 Task: Look for space in Tanakpur, India from 7th July, 2023 to 15th July, 2023 for 6 adults in price range Rs.15000 to Rs.20000. Place can be entire place with 3 bedrooms having 3 beds and 3 bathrooms. Property type can be house, flat, guest house. Booking option can be shelf check-in. Required host language is English.
Action: Mouse moved to (501, 81)
Screenshot: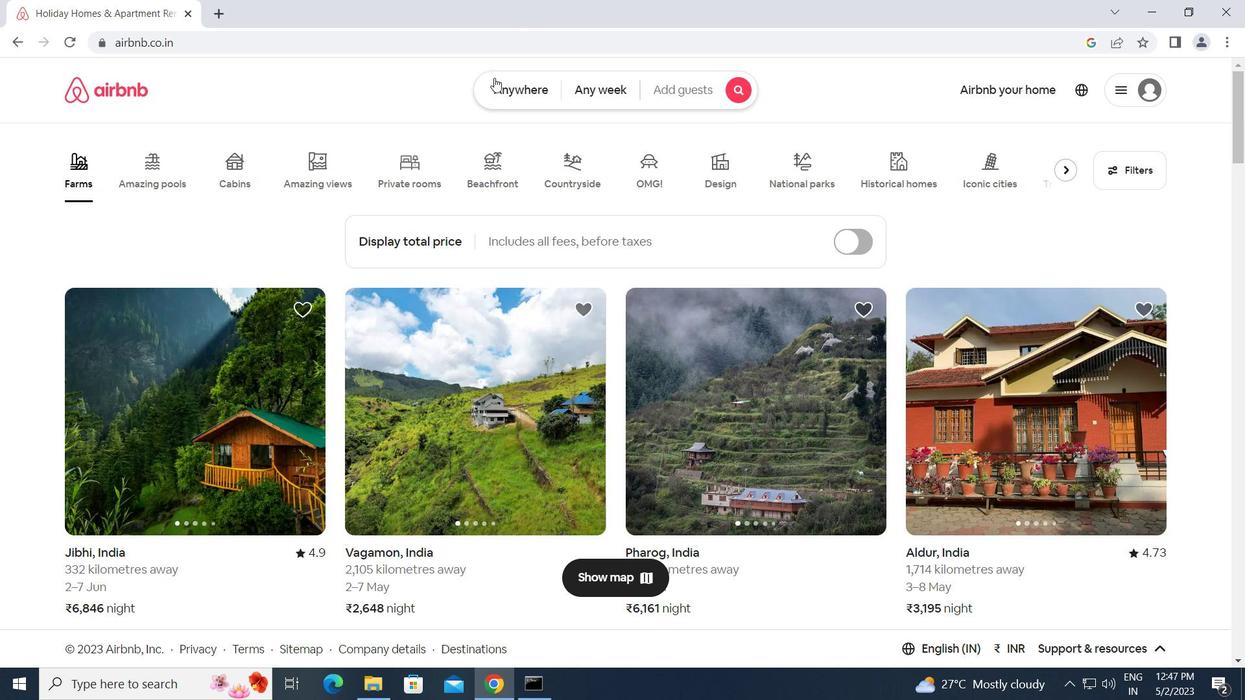 
Action: Mouse pressed left at (501, 81)
Screenshot: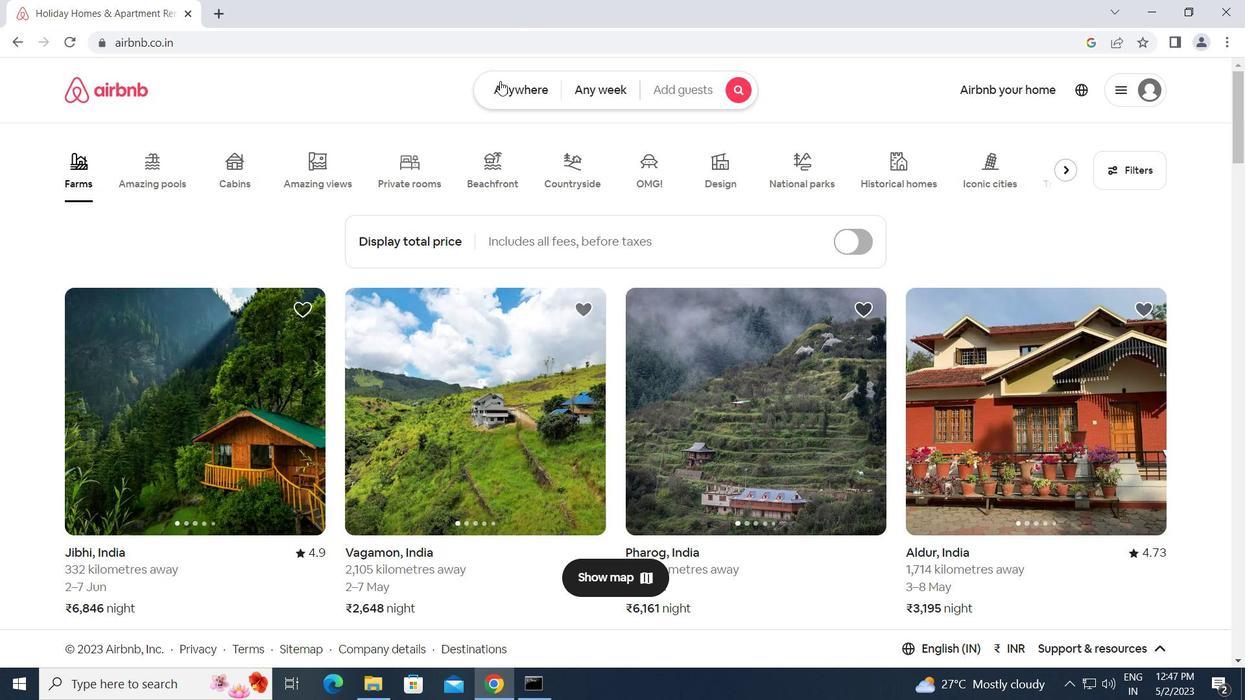 
Action: Mouse moved to (393, 150)
Screenshot: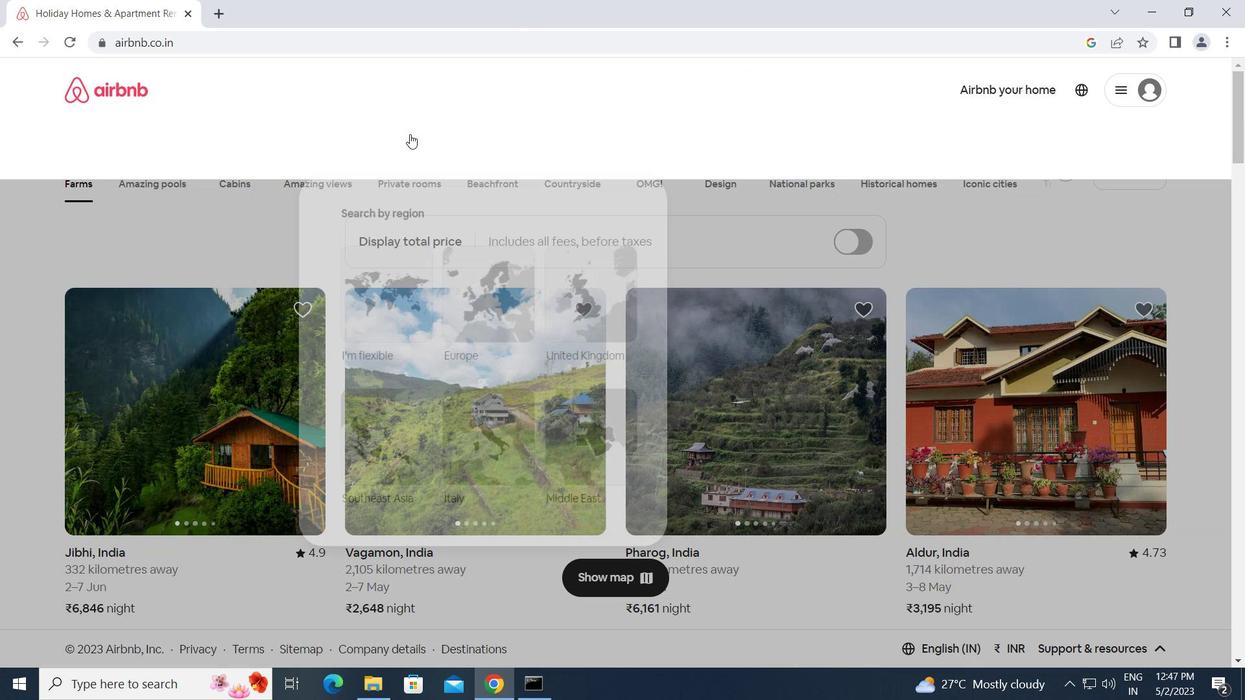 
Action: Mouse pressed left at (393, 150)
Screenshot: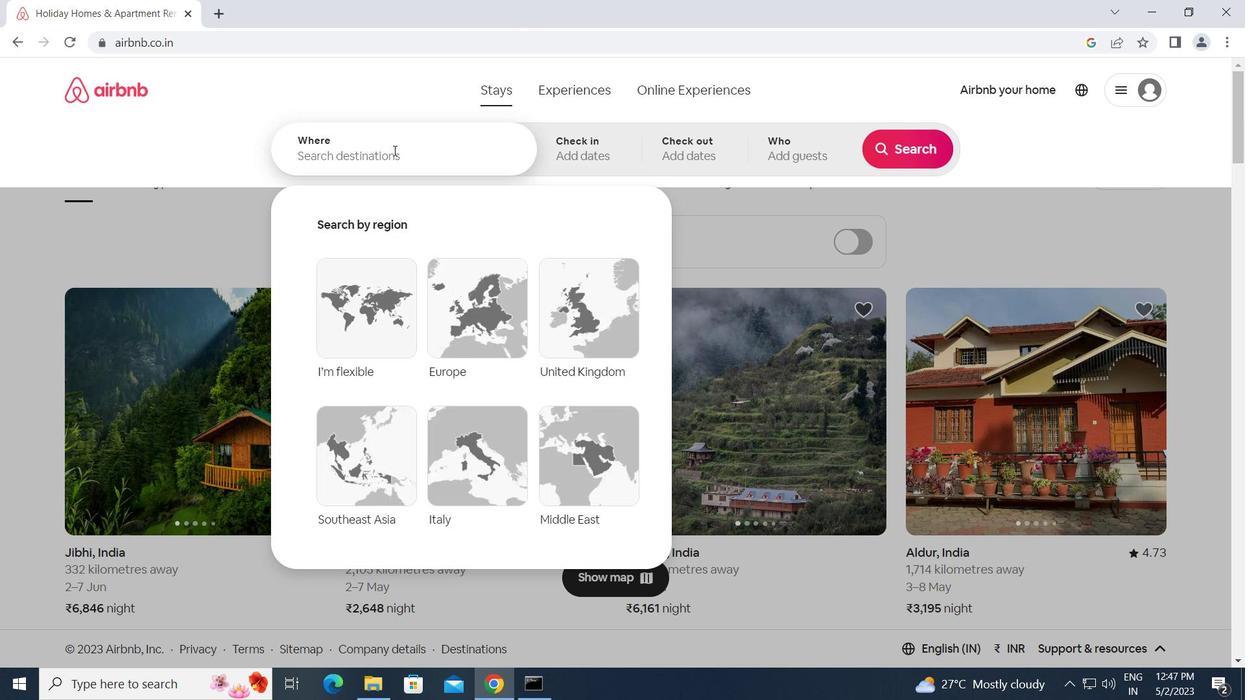 
Action: Key pressed t<Key.caps_lock>anakpur,<Key.space><Key.caps_lock>i<Key.caps_lock>ndia<Key.enter>
Screenshot: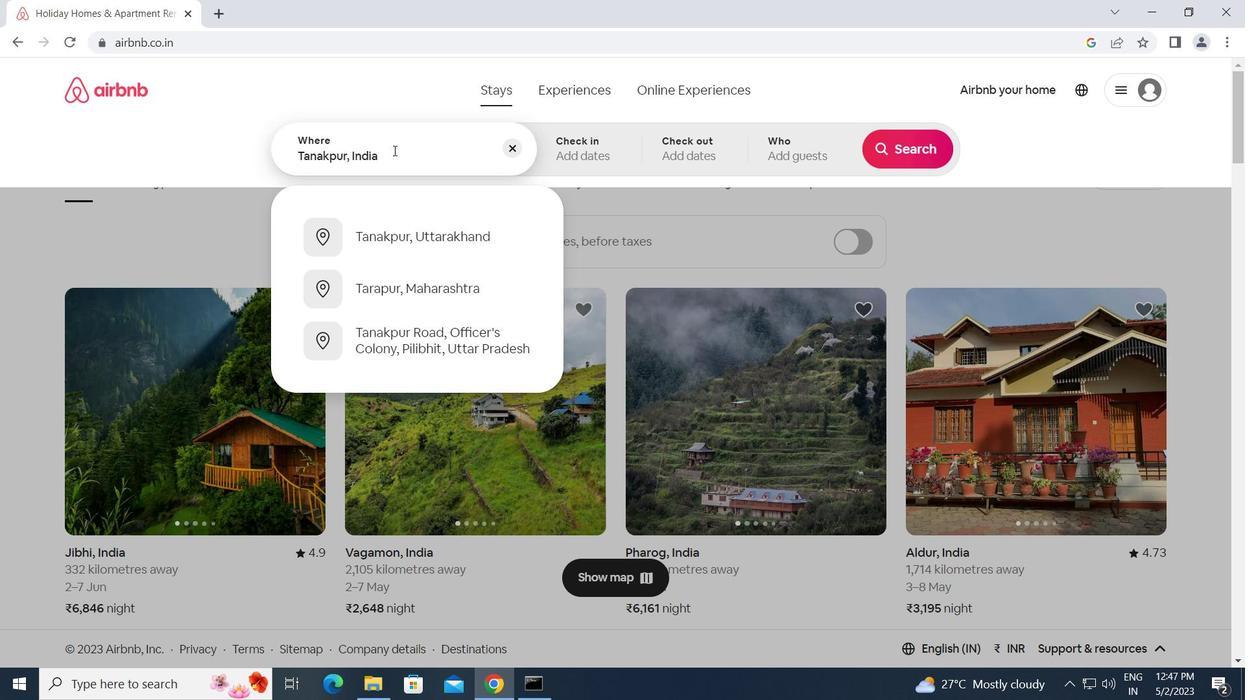 
Action: Mouse moved to (904, 276)
Screenshot: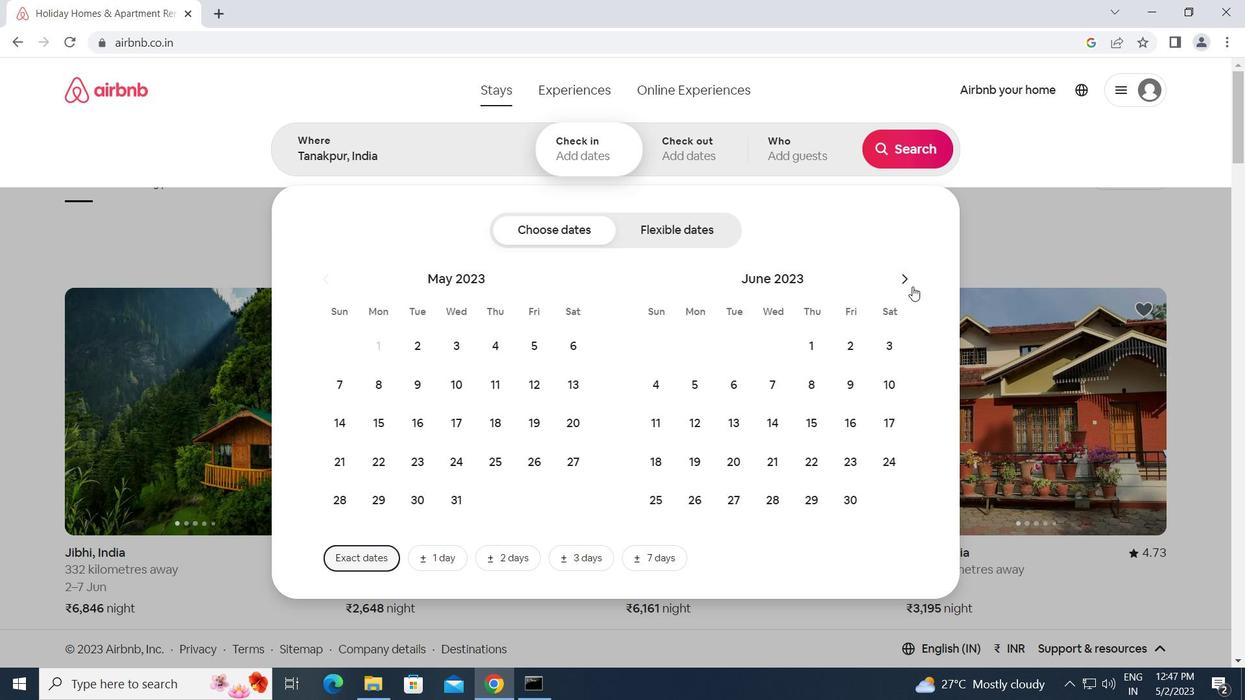 
Action: Mouse pressed left at (904, 276)
Screenshot: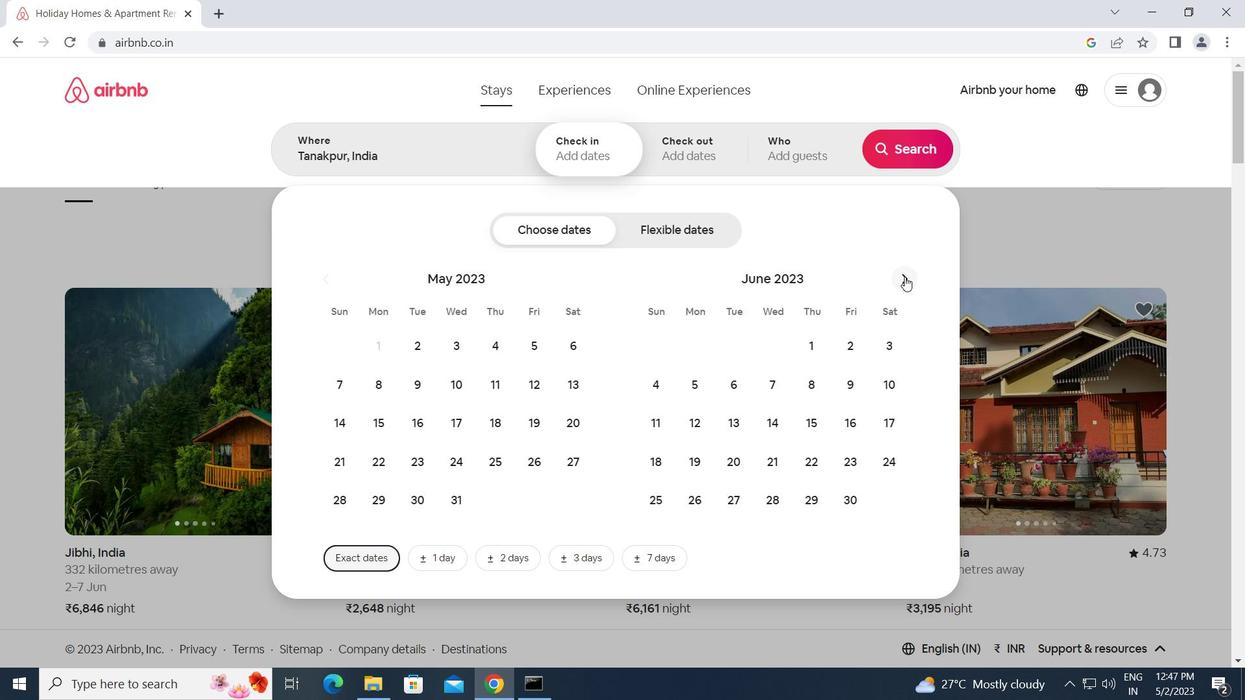 
Action: Mouse moved to (843, 390)
Screenshot: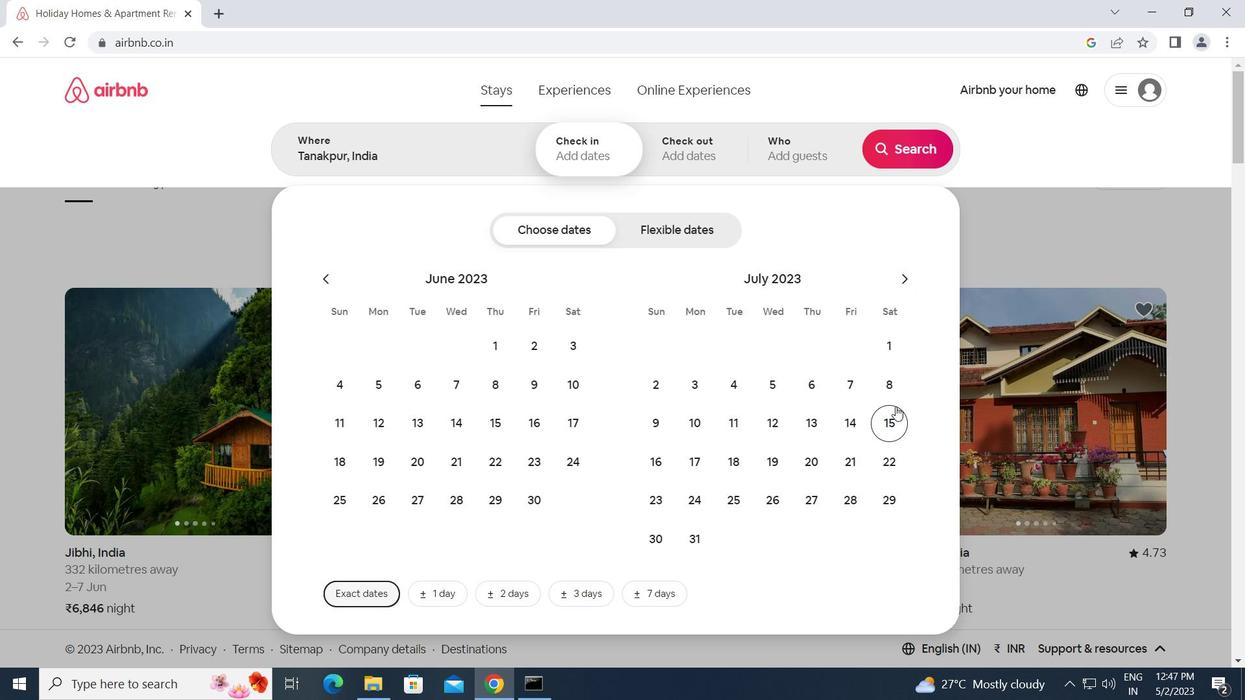 
Action: Mouse pressed left at (843, 390)
Screenshot: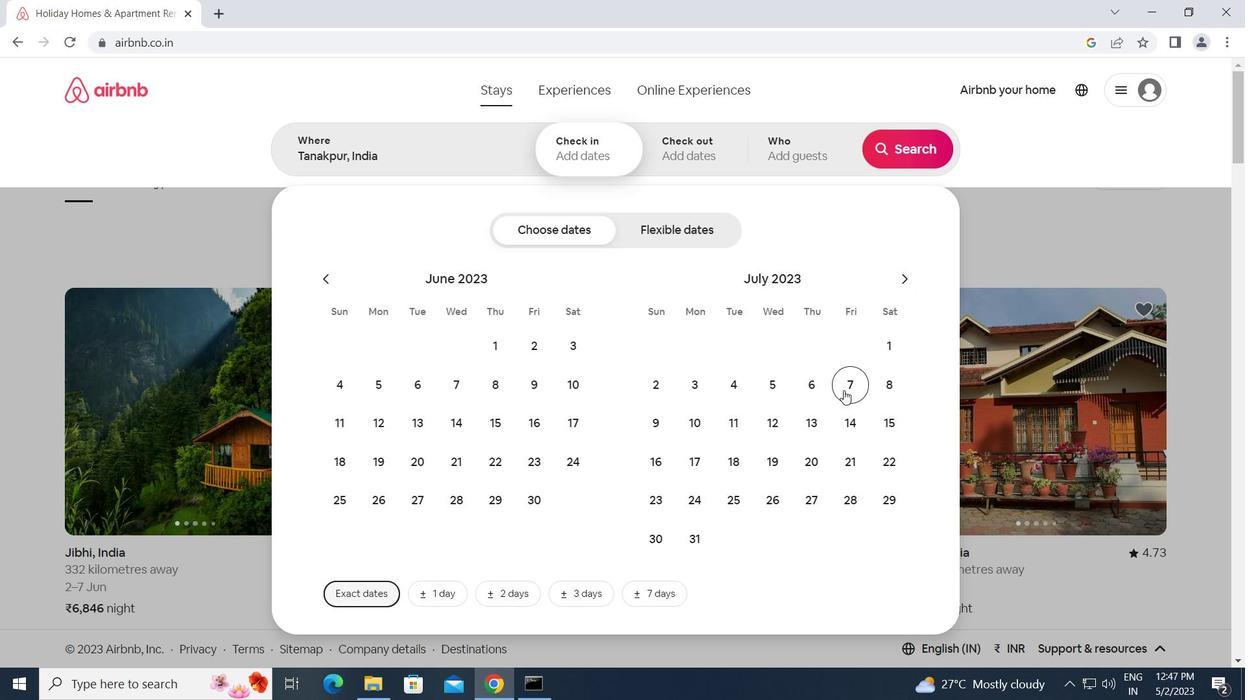 
Action: Mouse moved to (891, 426)
Screenshot: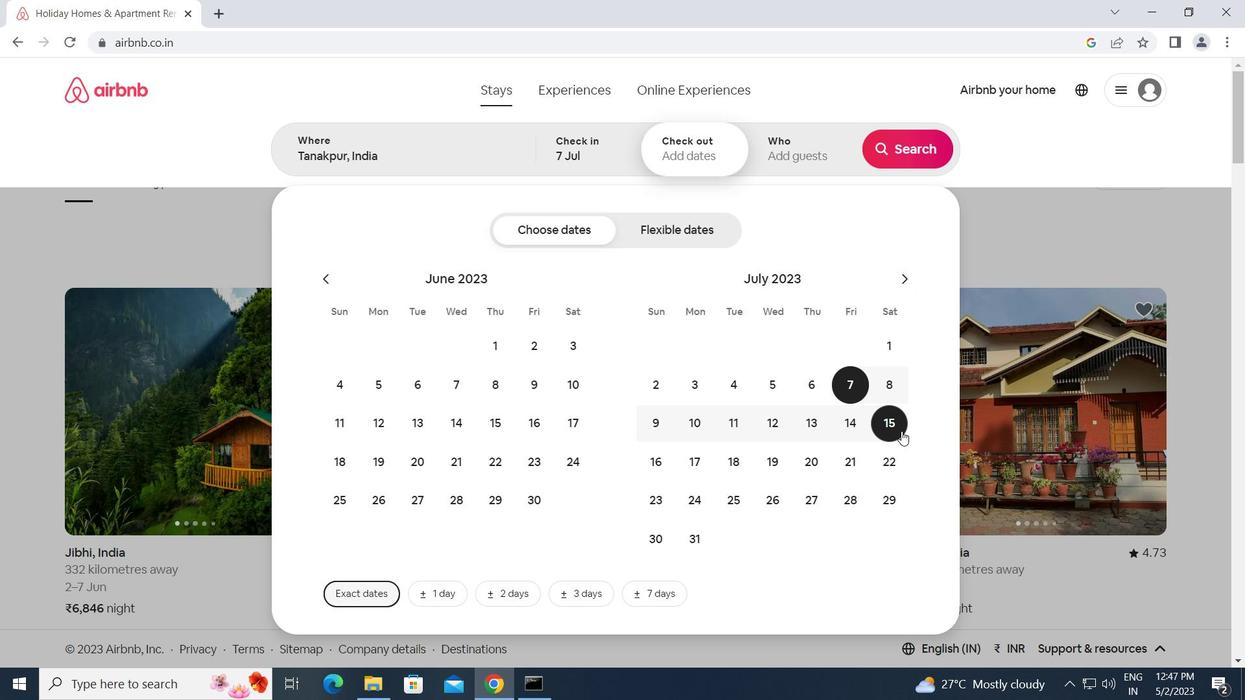 
Action: Mouse pressed left at (891, 426)
Screenshot: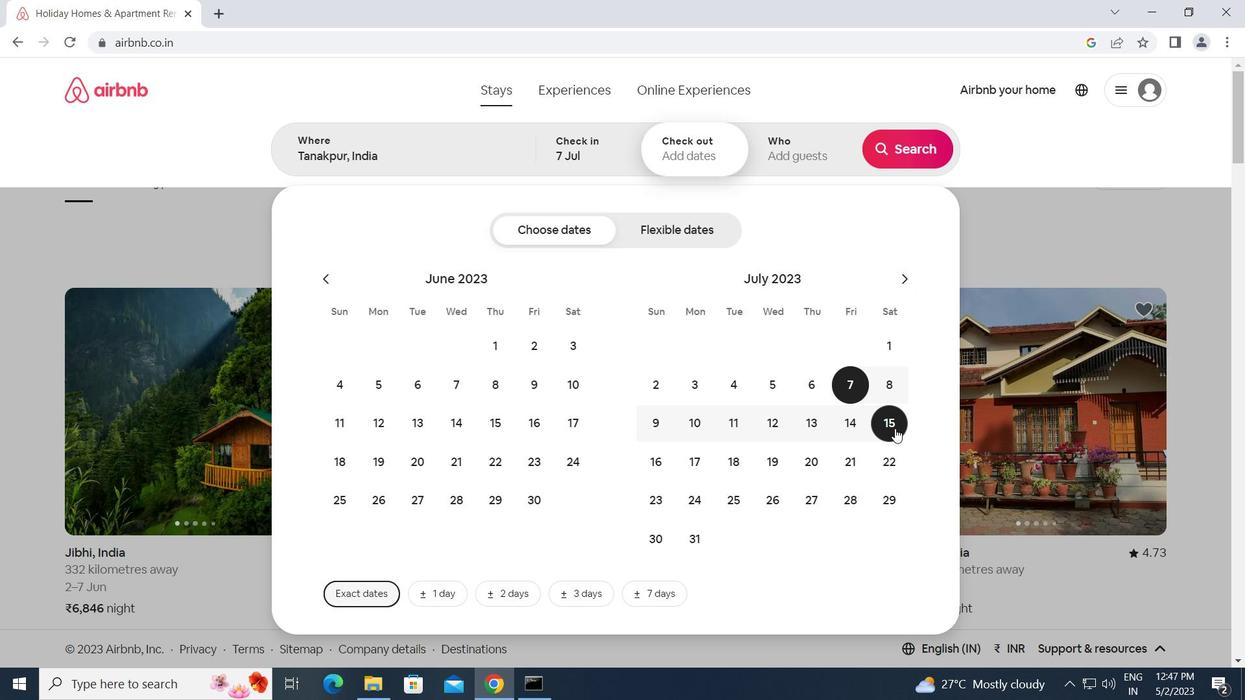 
Action: Mouse moved to (789, 161)
Screenshot: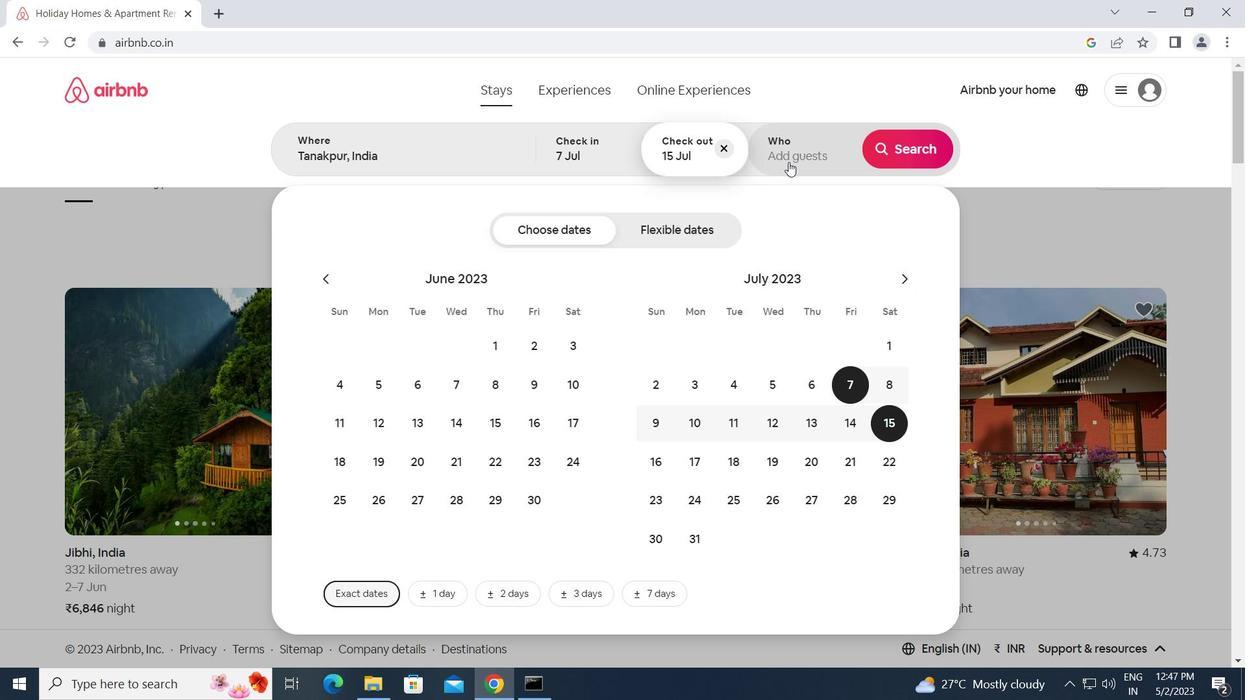 
Action: Mouse pressed left at (789, 161)
Screenshot: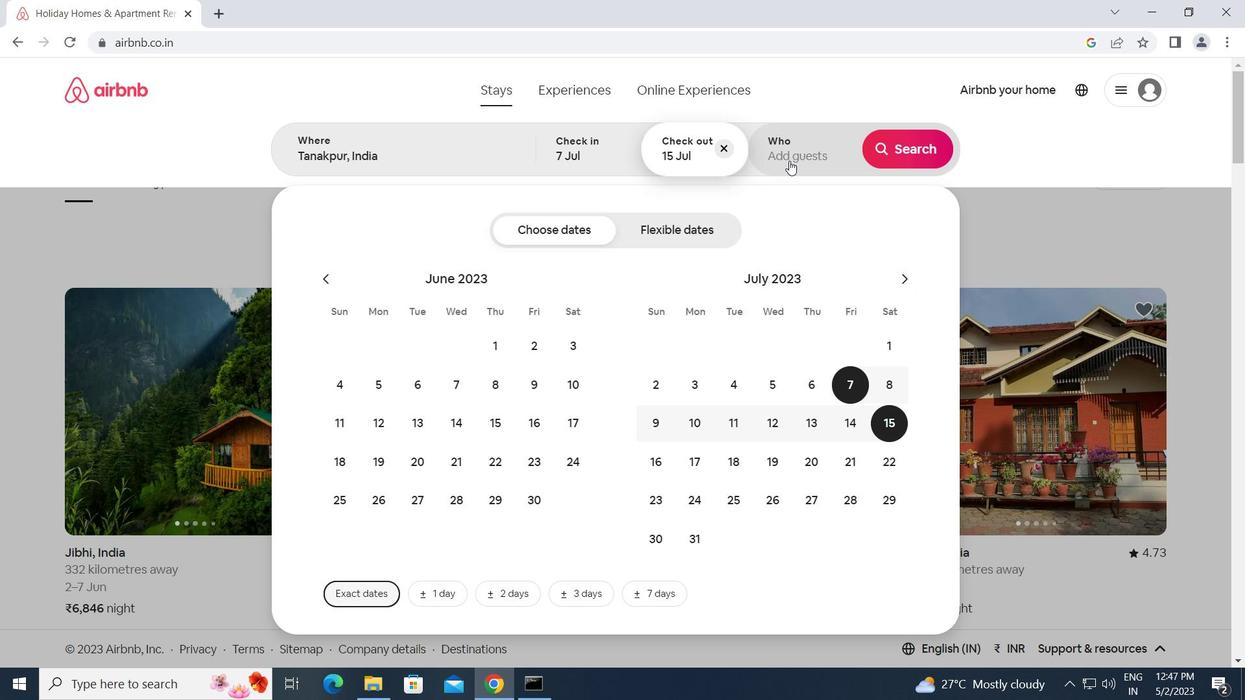 
Action: Mouse moved to (909, 239)
Screenshot: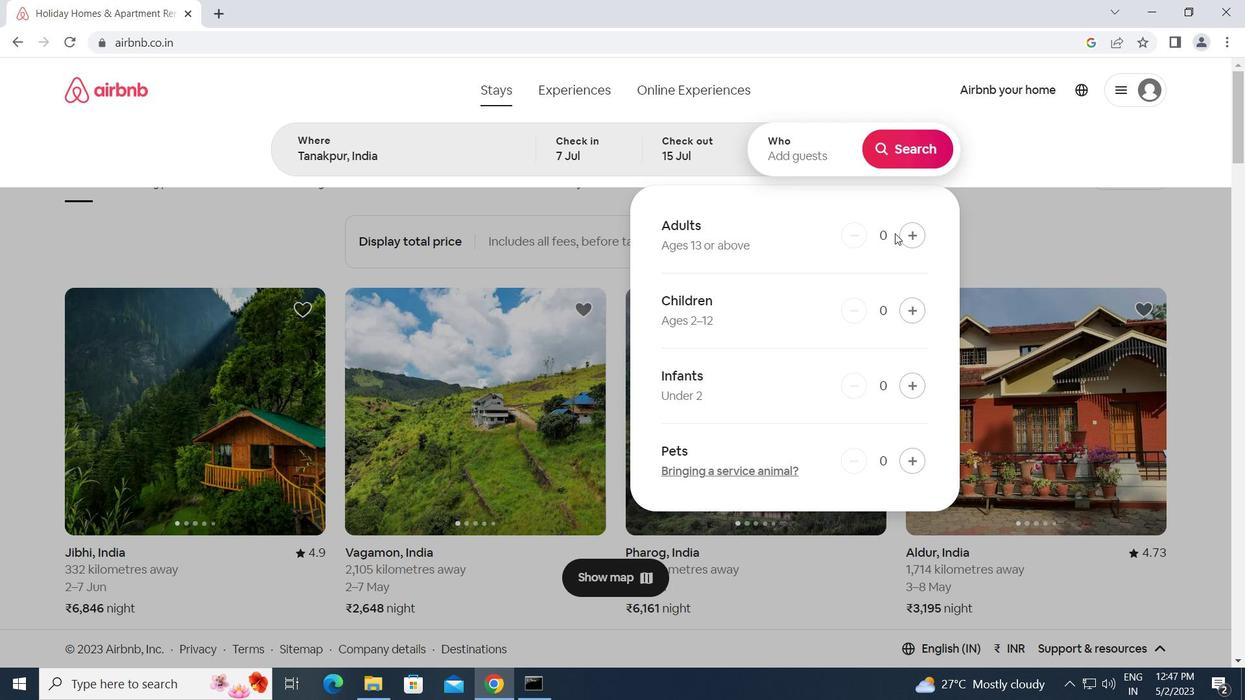 
Action: Mouse pressed left at (909, 239)
Screenshot: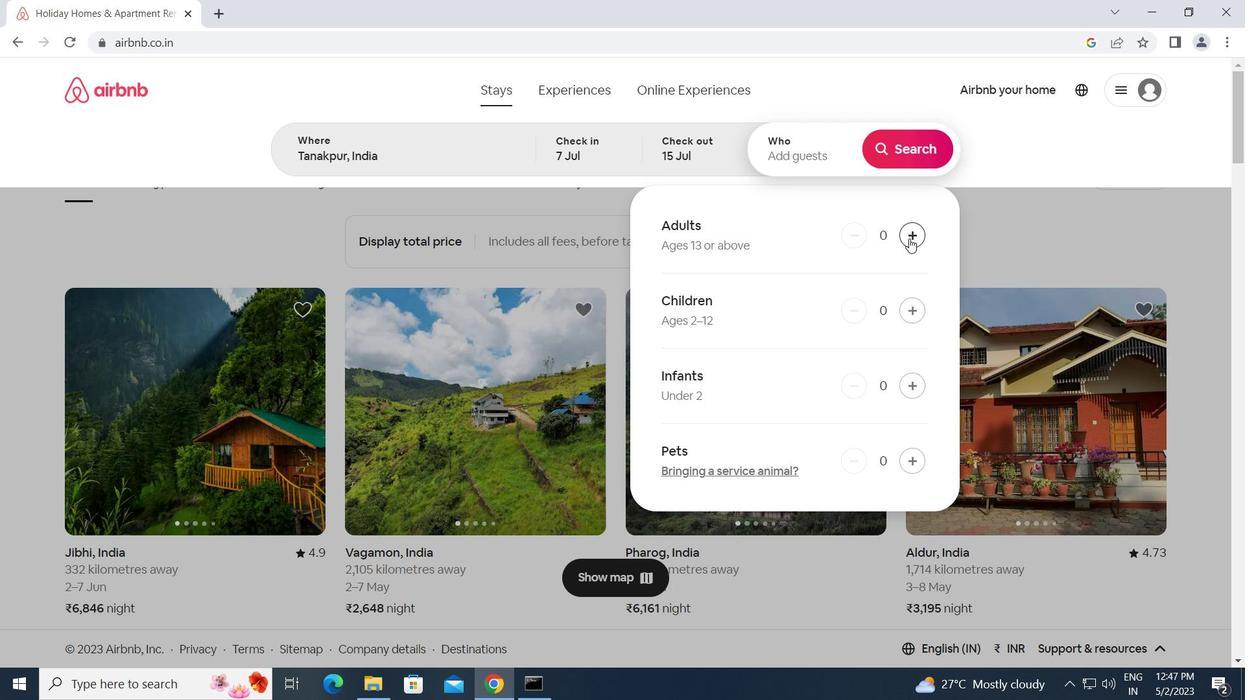 
Action: Mouse pressed left at (909, 239)
Screenshot: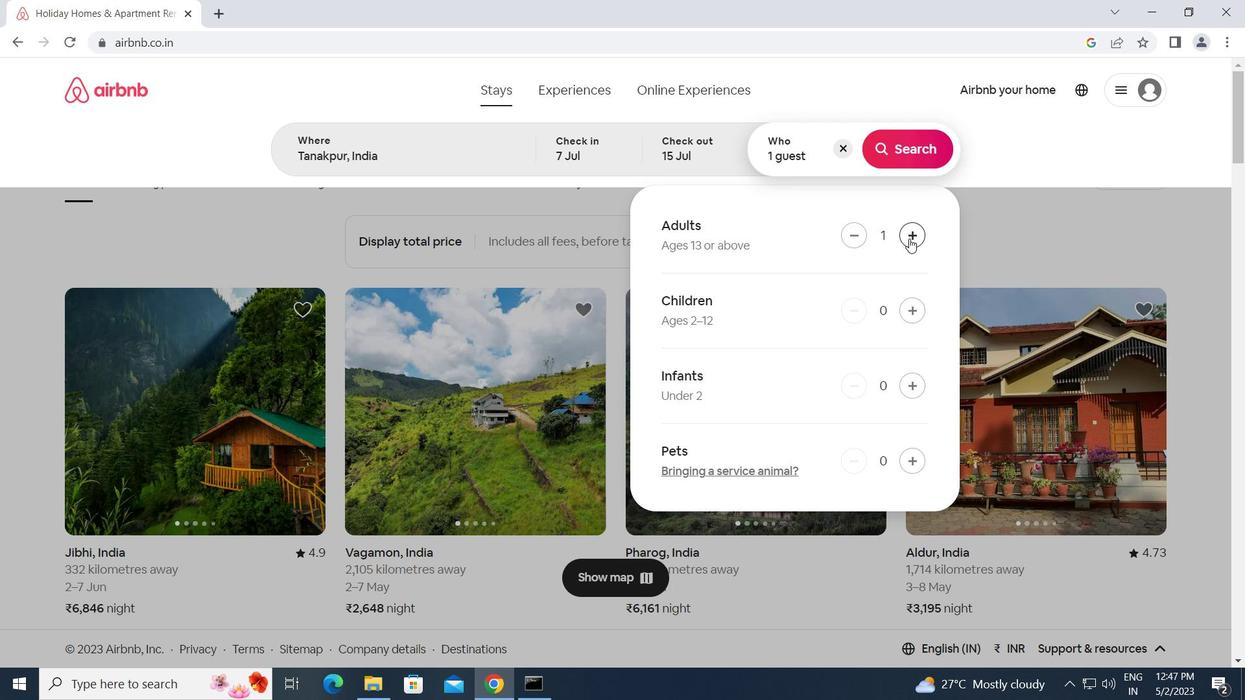 
Action: Mouse pressed left at (909, 239)
Screenshot: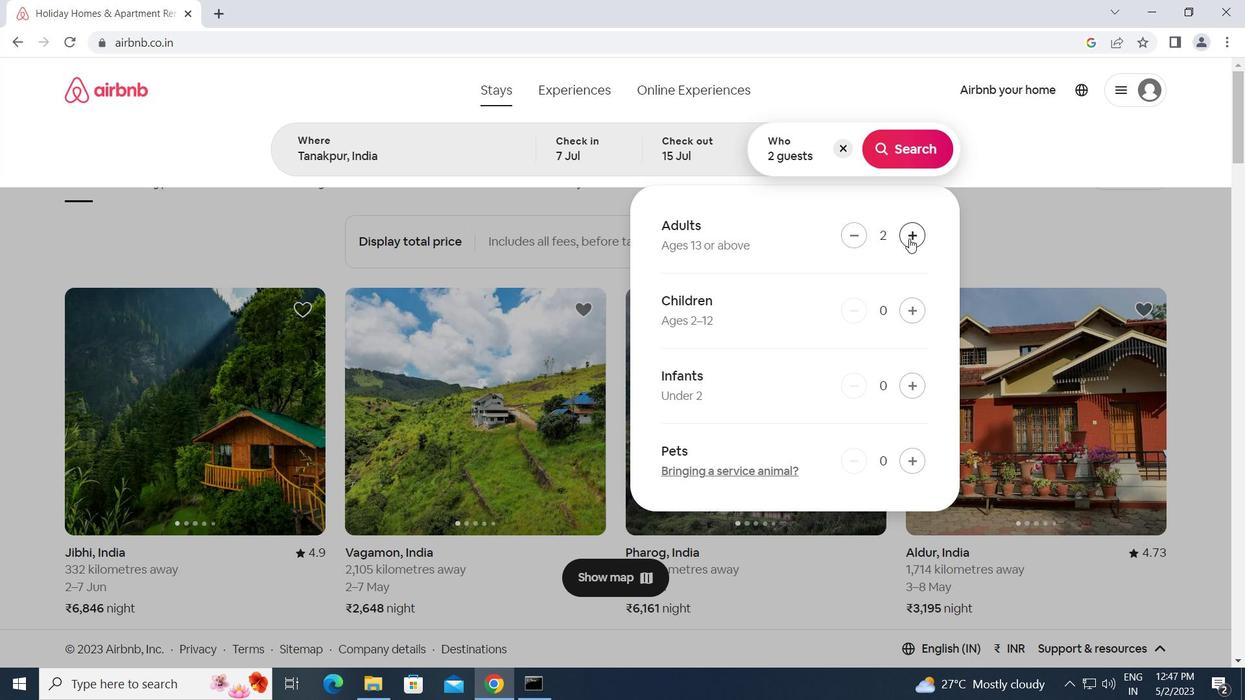 
Action: Mouse pressed left at (909, 239)
Screenshot: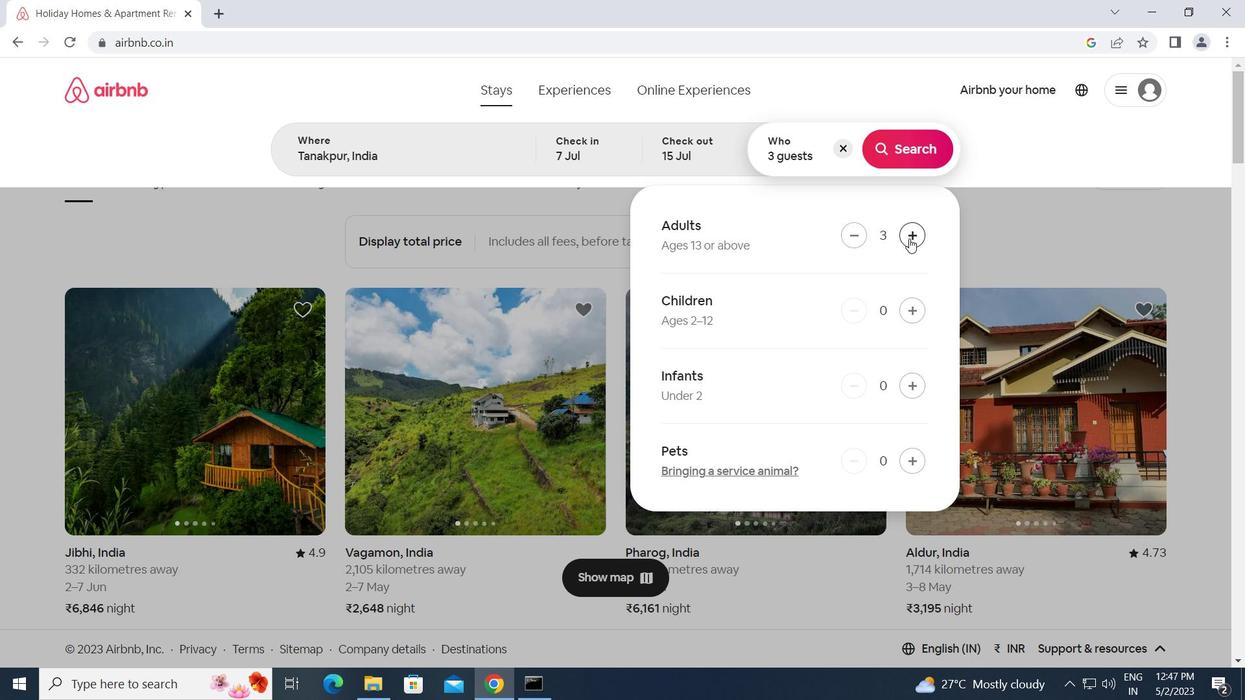 
Action: Mouse pressed left at (909, 239)
Screenshot: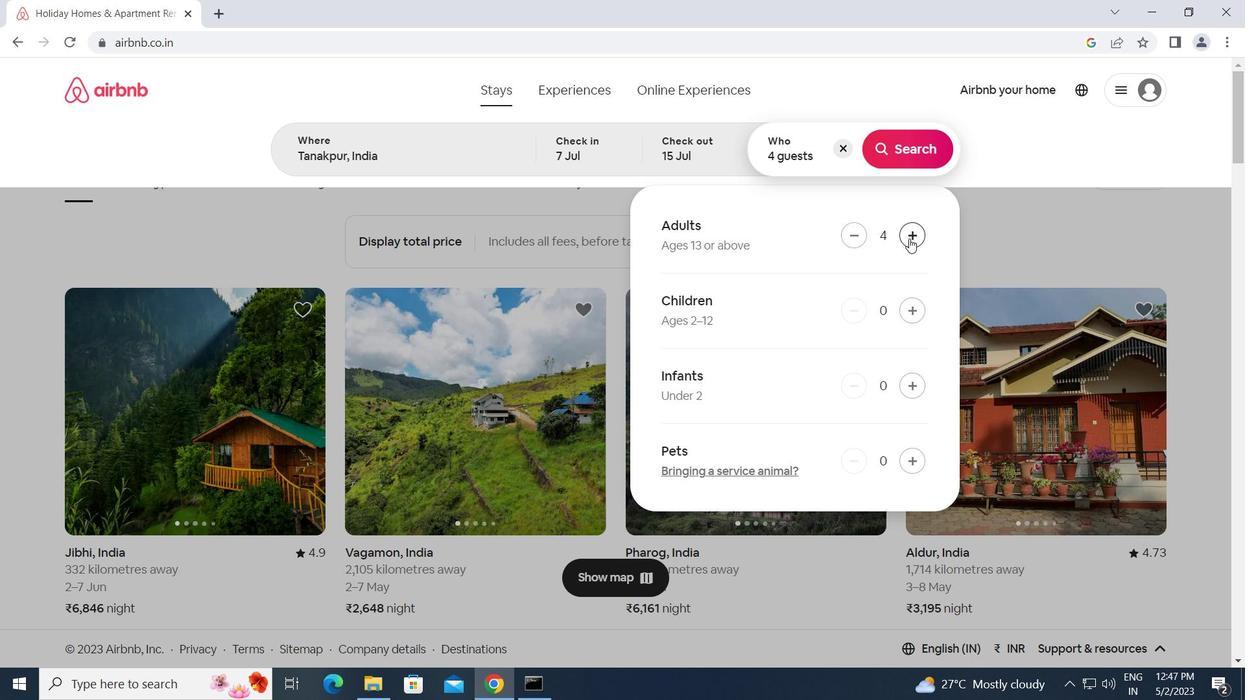 
Action: Mouse pressed left at (909, 239)
Screenshot: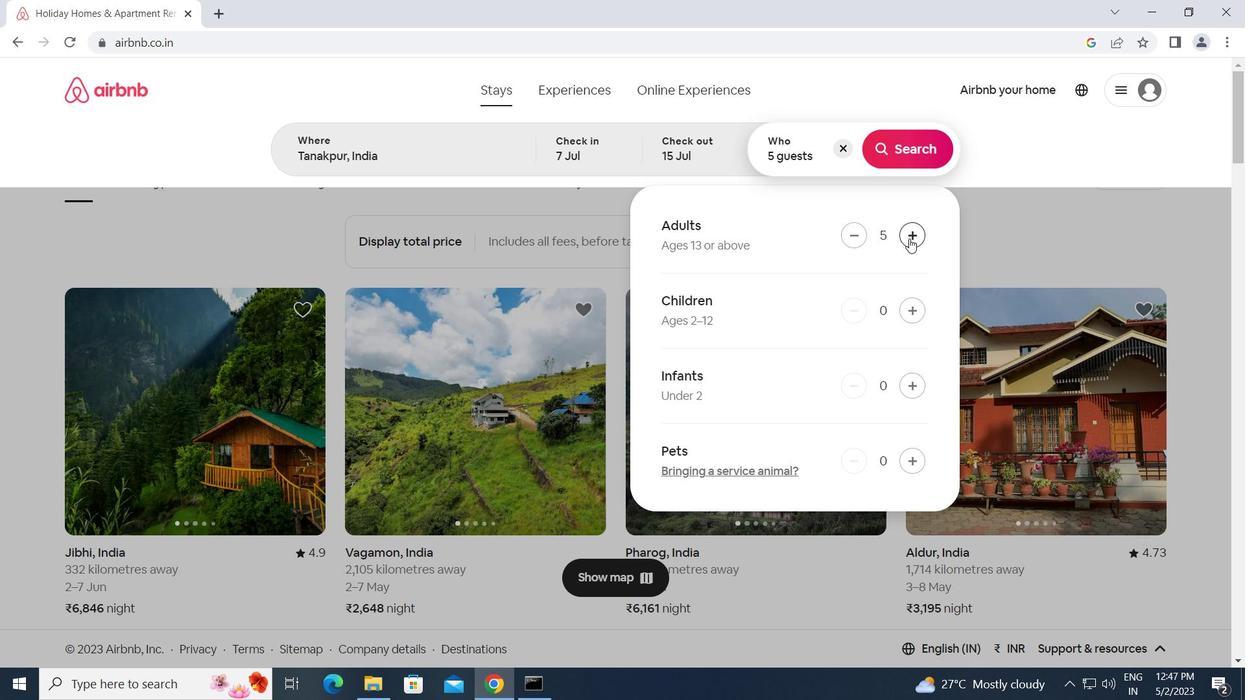 
Action: Mouse moved to (901, 142)
Screenshot: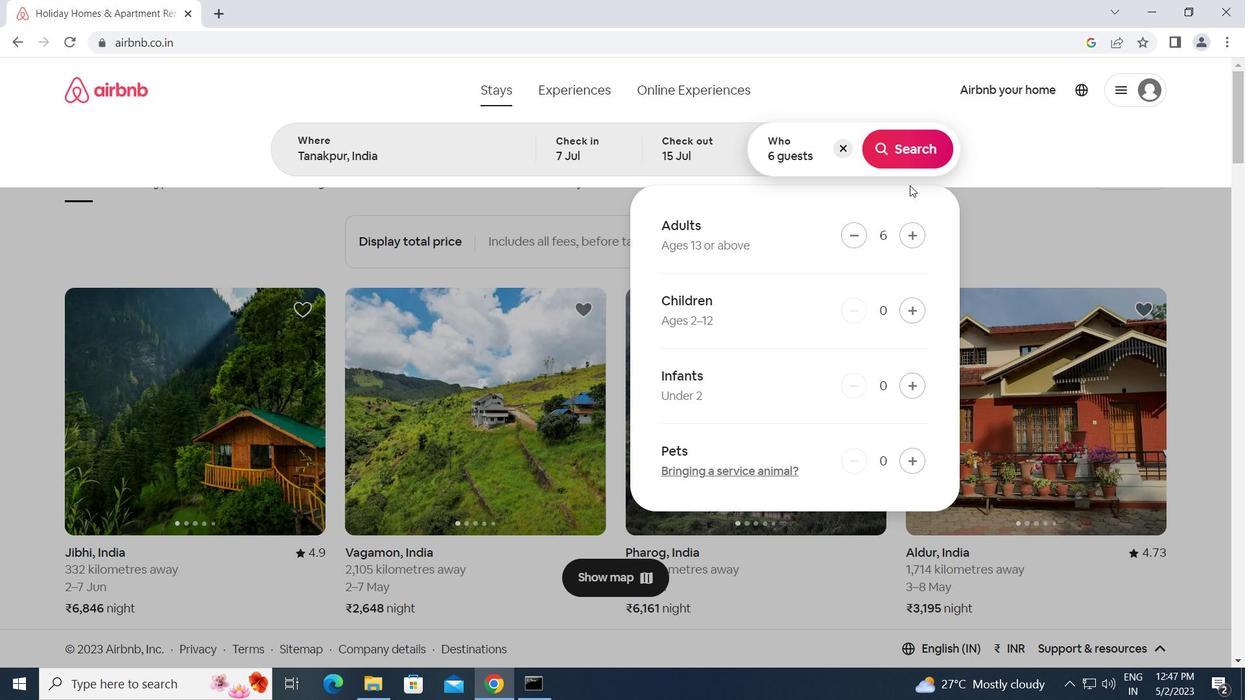 
Action: Mouse pressed left at (901, 142)
Screenshot: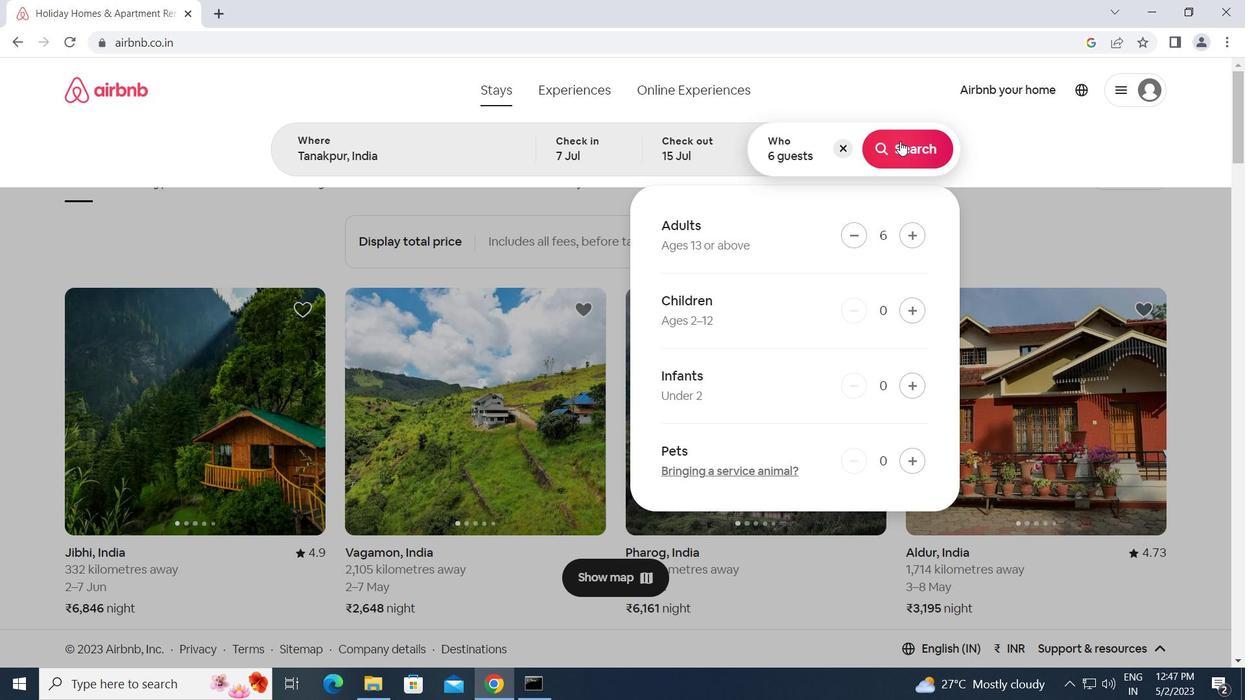 
Action: Mouse moved to (1165, 147)
Screenshot: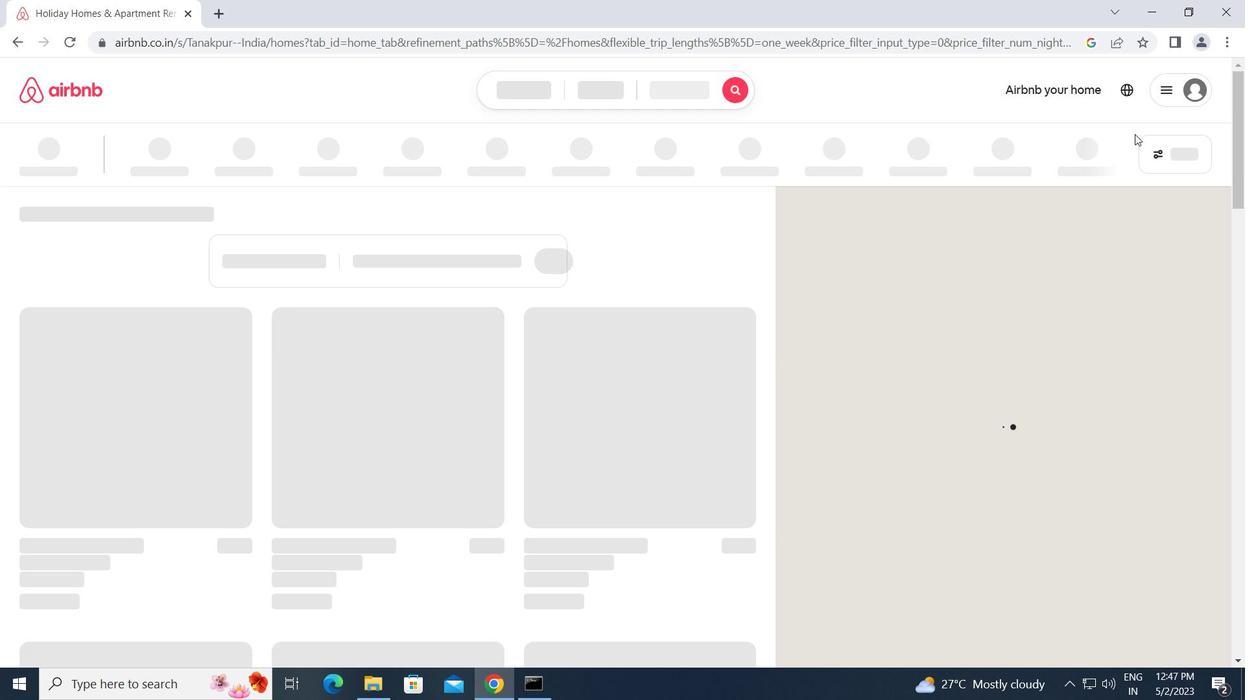 
Action: Mouse pressed left at (1165, 147)
Screenshot: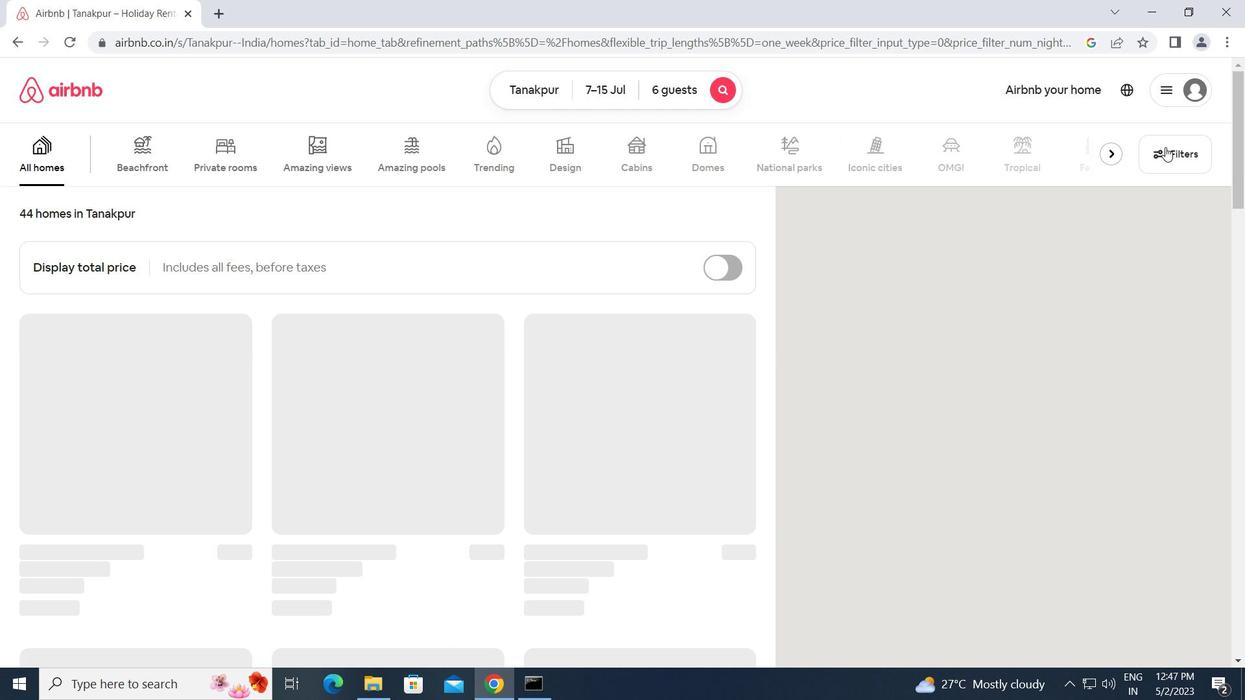 
Action: Mouse moved to (406, 359)
Screenshot: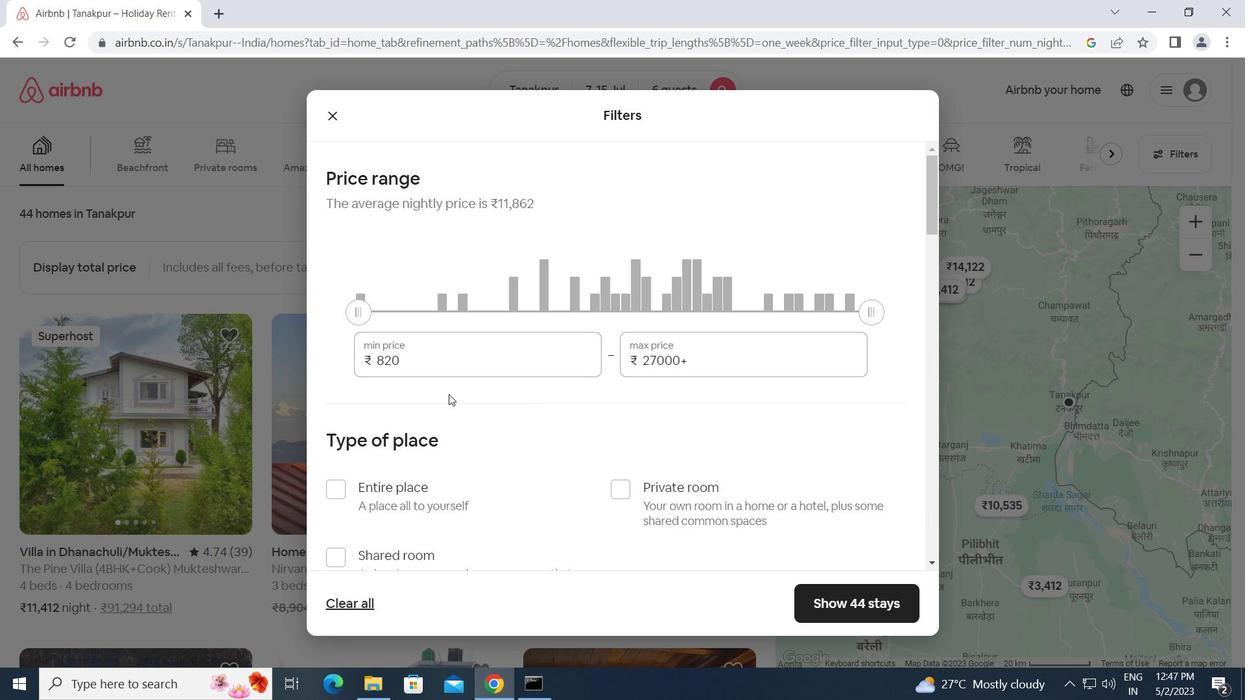
Action: Mouse pressed left at (406, 359)
Screenshot: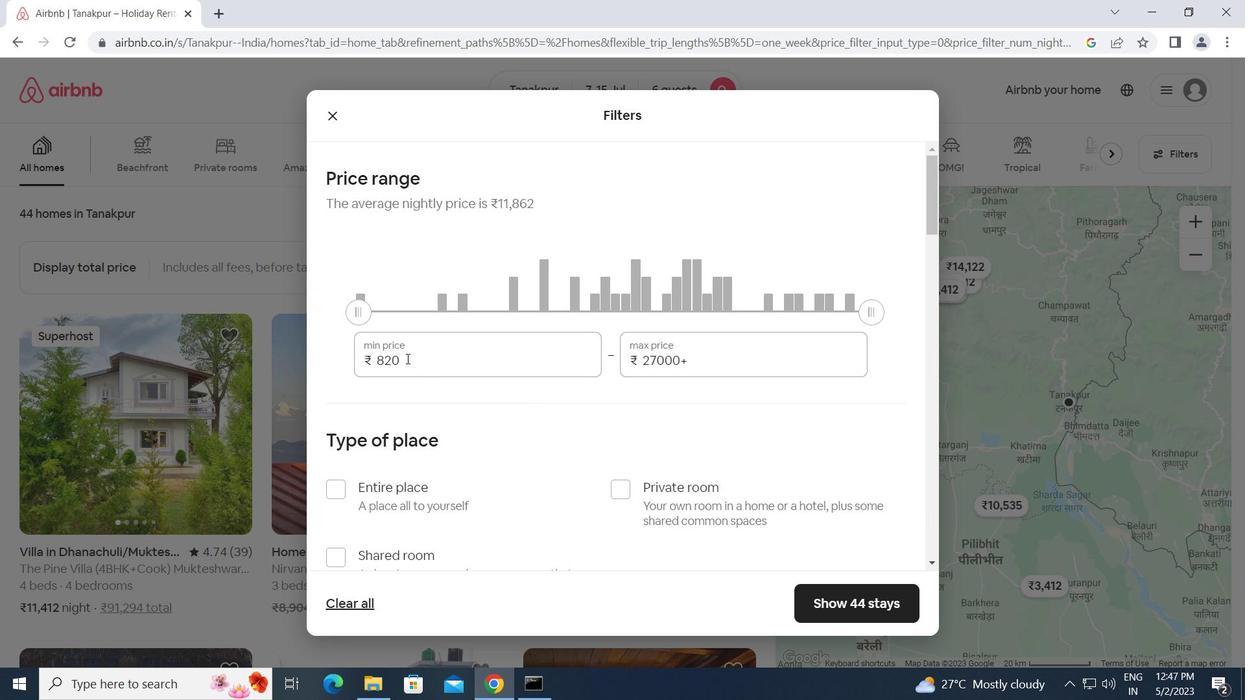 
Action: Mouse moved to (358, 374)
Screenshot: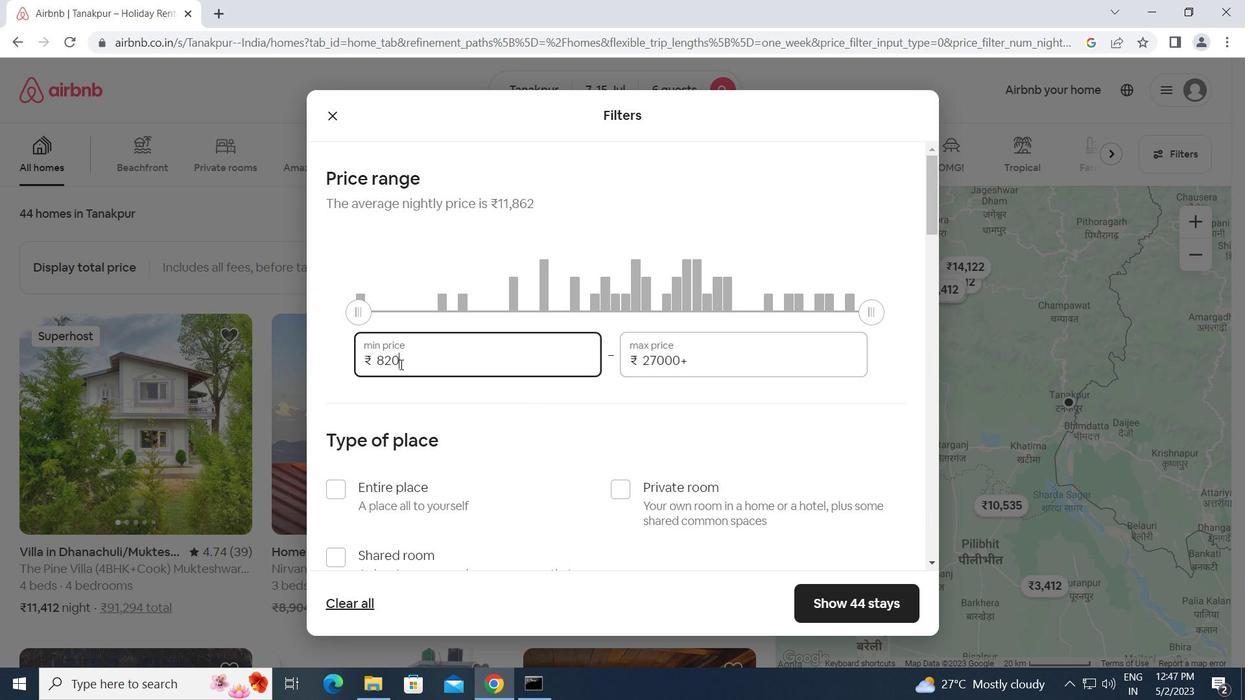
Action: Key pressed 15000<Key.tab>20000
Screenshot: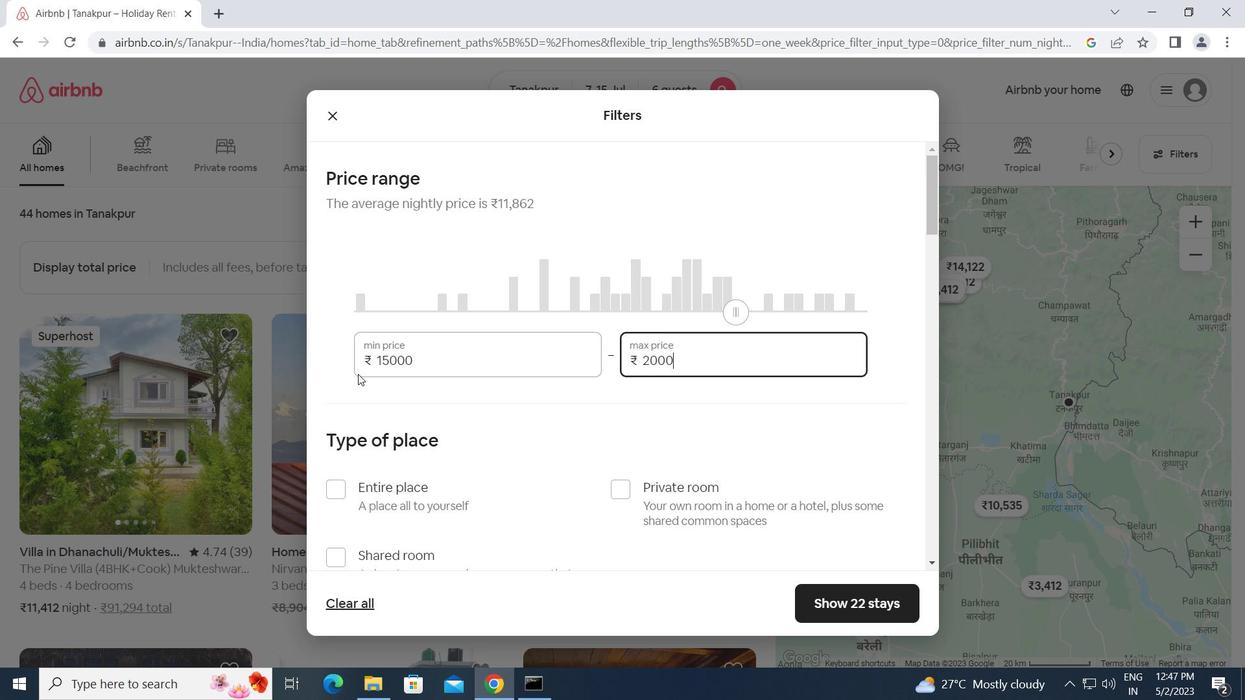 
Action: Mouse moved to (456, 433)
Screenshot: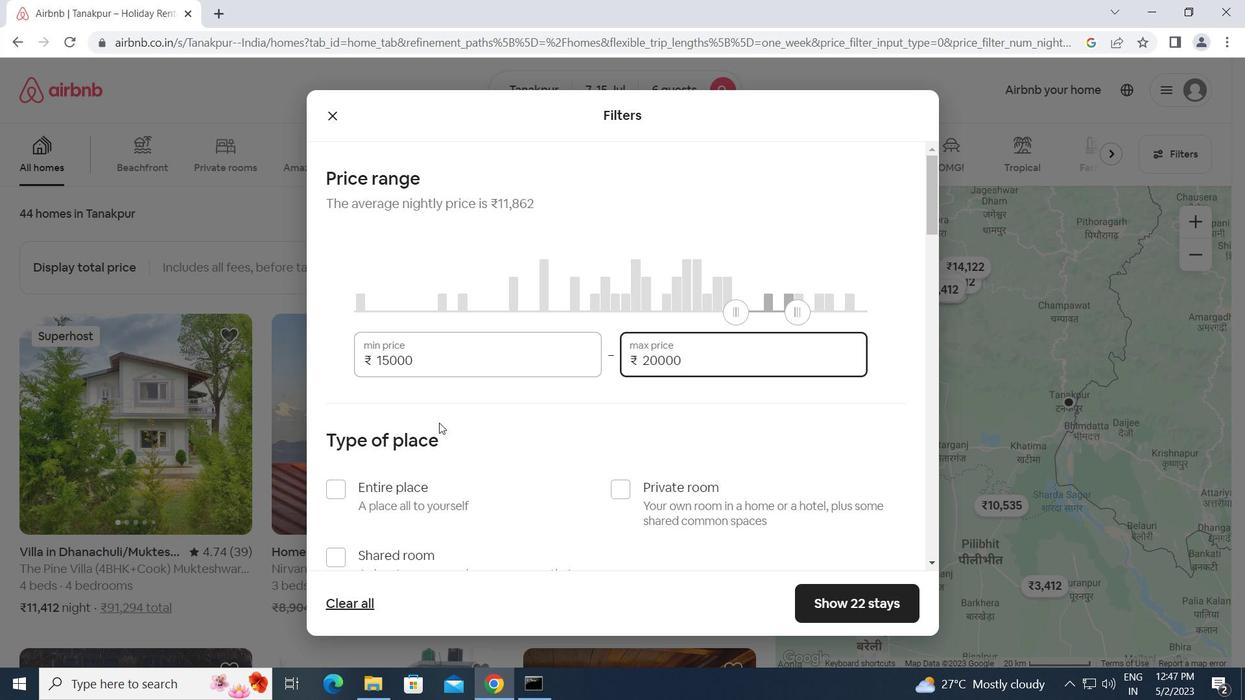 
Action: Mouse scrolled (456, 433) with delta (0, 0)
Screenshot: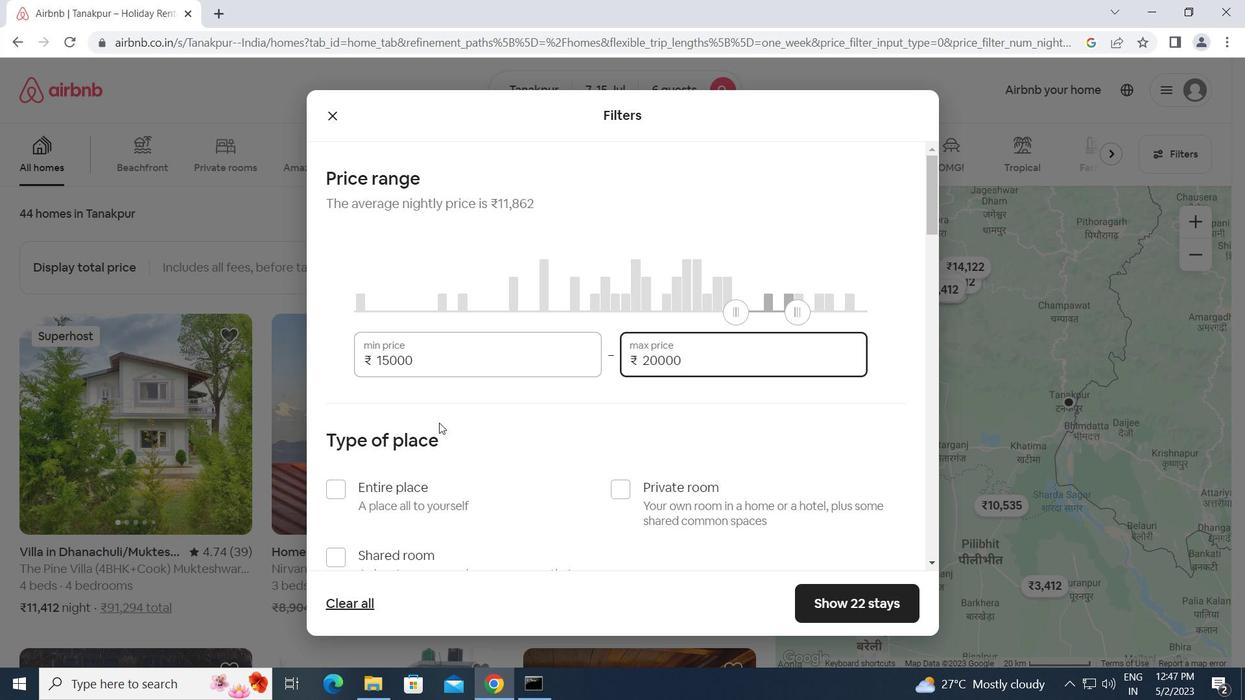 
Action: Mouse moved to (461, 443)
Screenshot: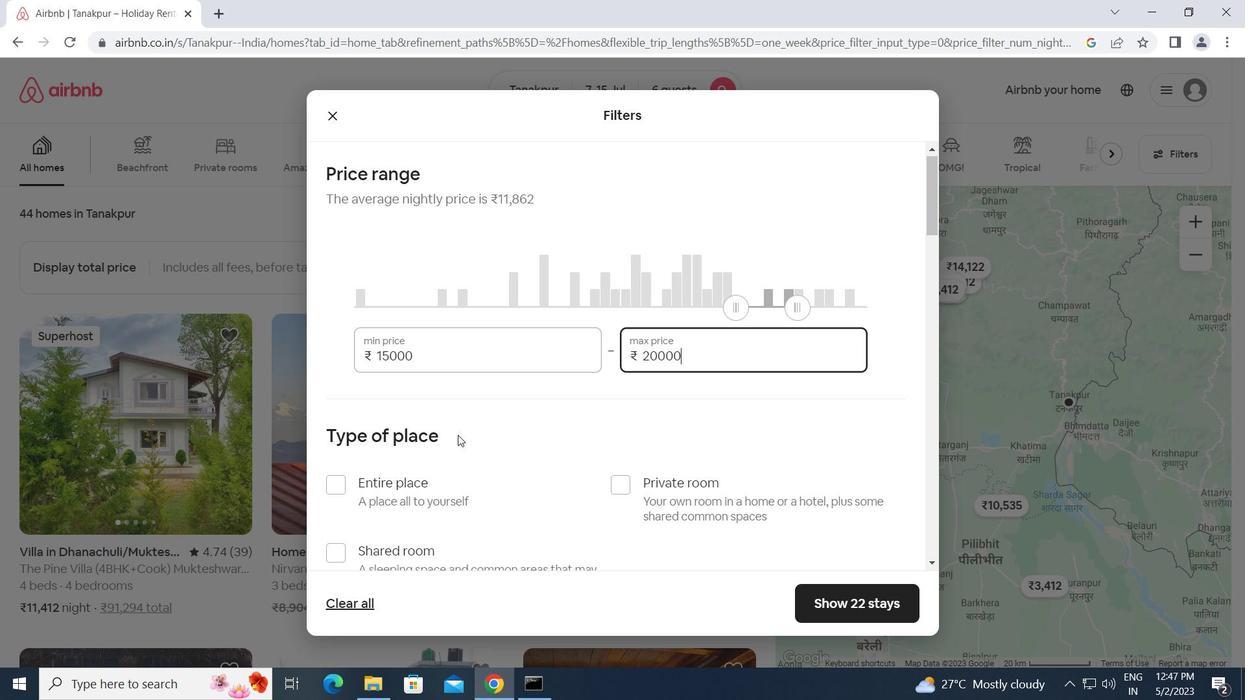 
Action: Mouse scrolled (461, 442) with delta (0, 0)
Screenshot: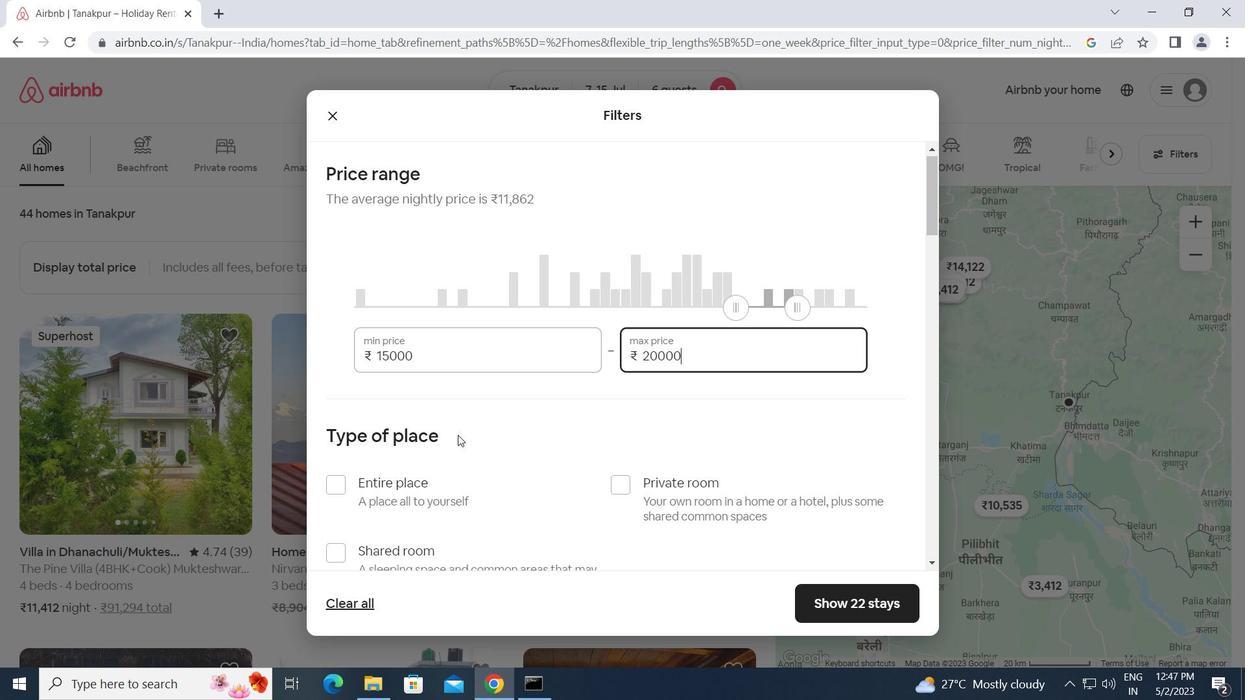 
Action: Mouse moved to (333, 324)
Screenshot: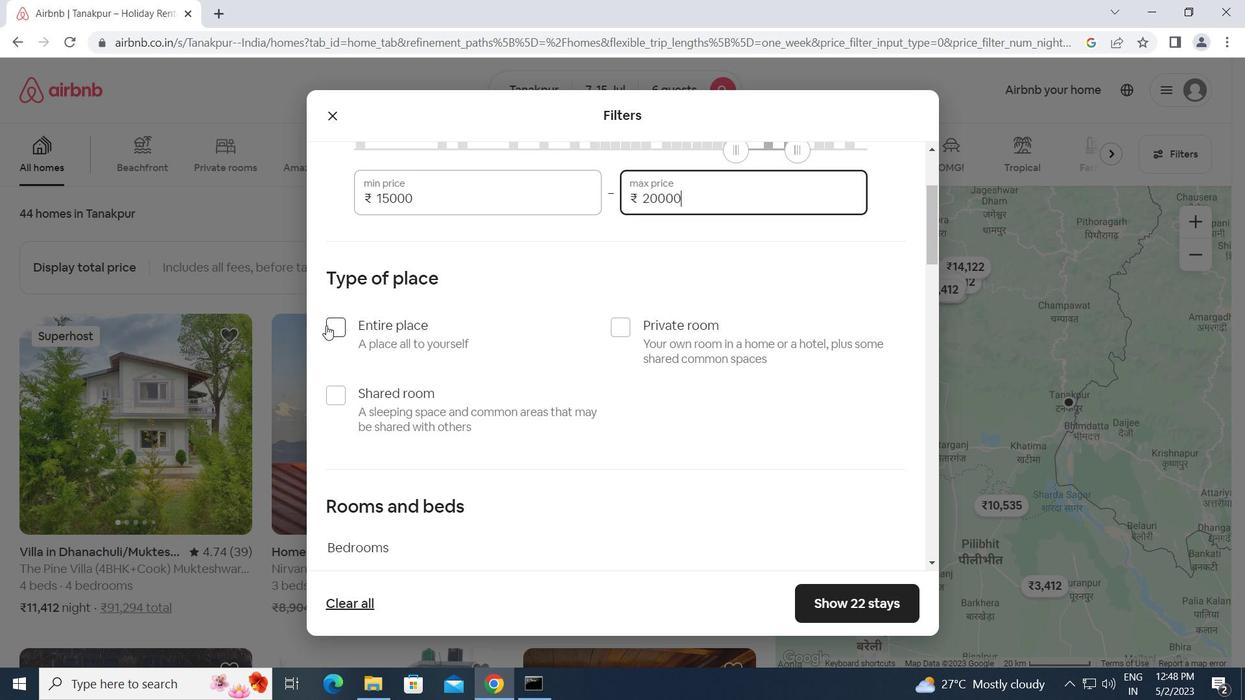 
Action: Mouse pressed left at (333, 324)
Screenshot: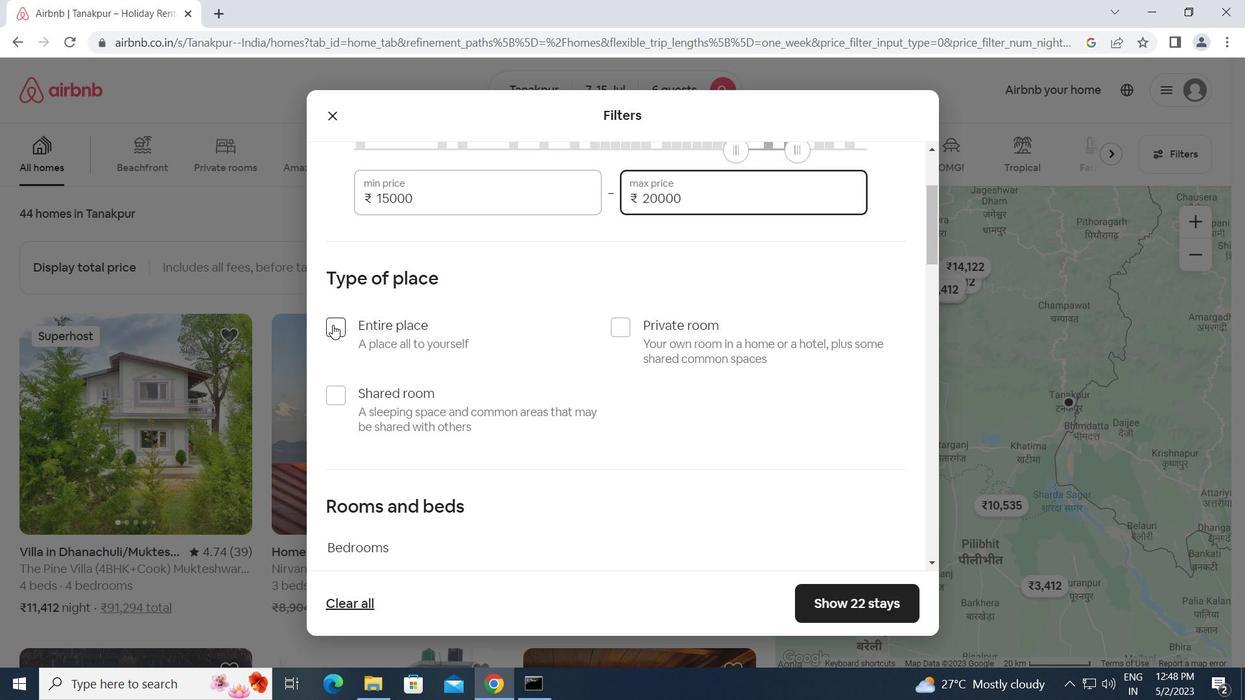 
Action: Mouse moved to (448, 383)
Screenshot: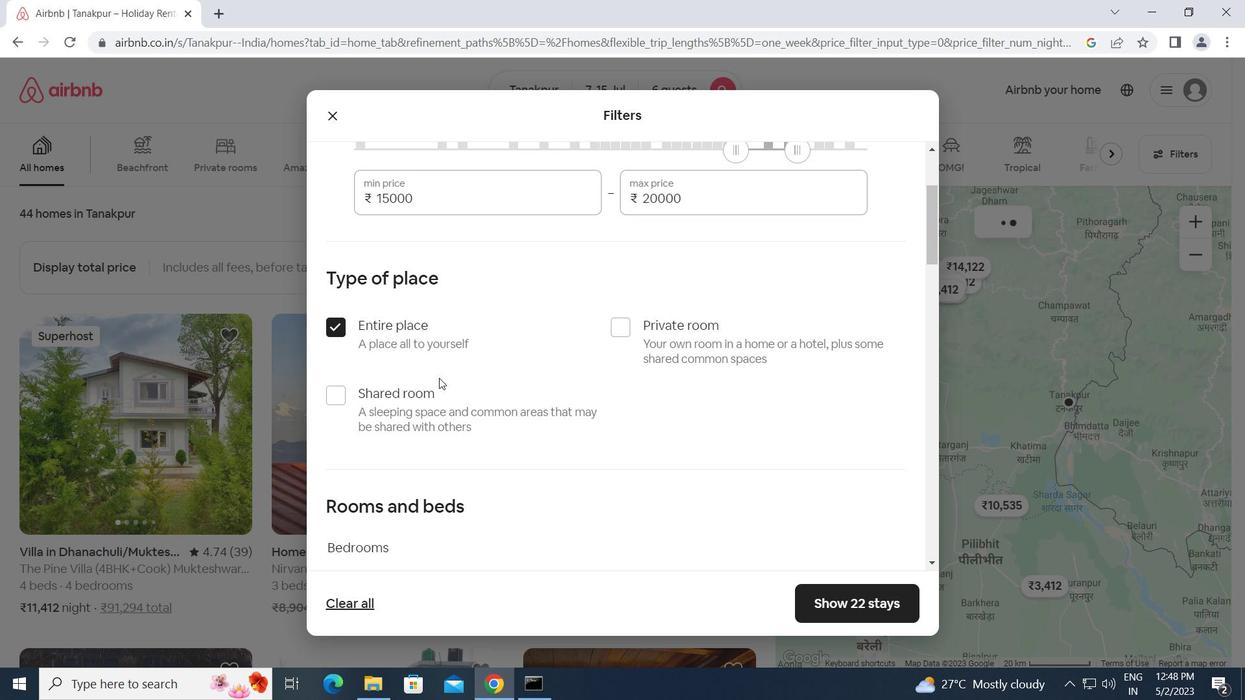
Action: Mouse scrolled (448, 382) with delta (0, 0)
Screenshot: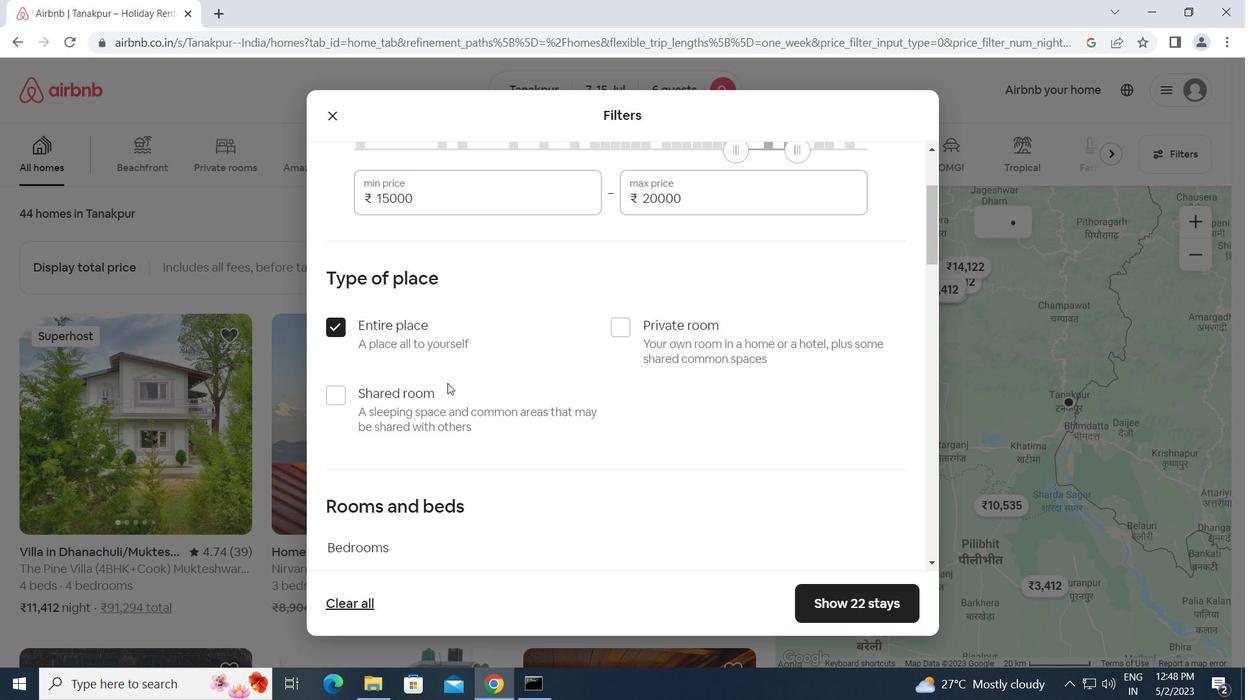 
Action: Mouse scrolled (448, 382) with delta (0, 0)
Screenshot: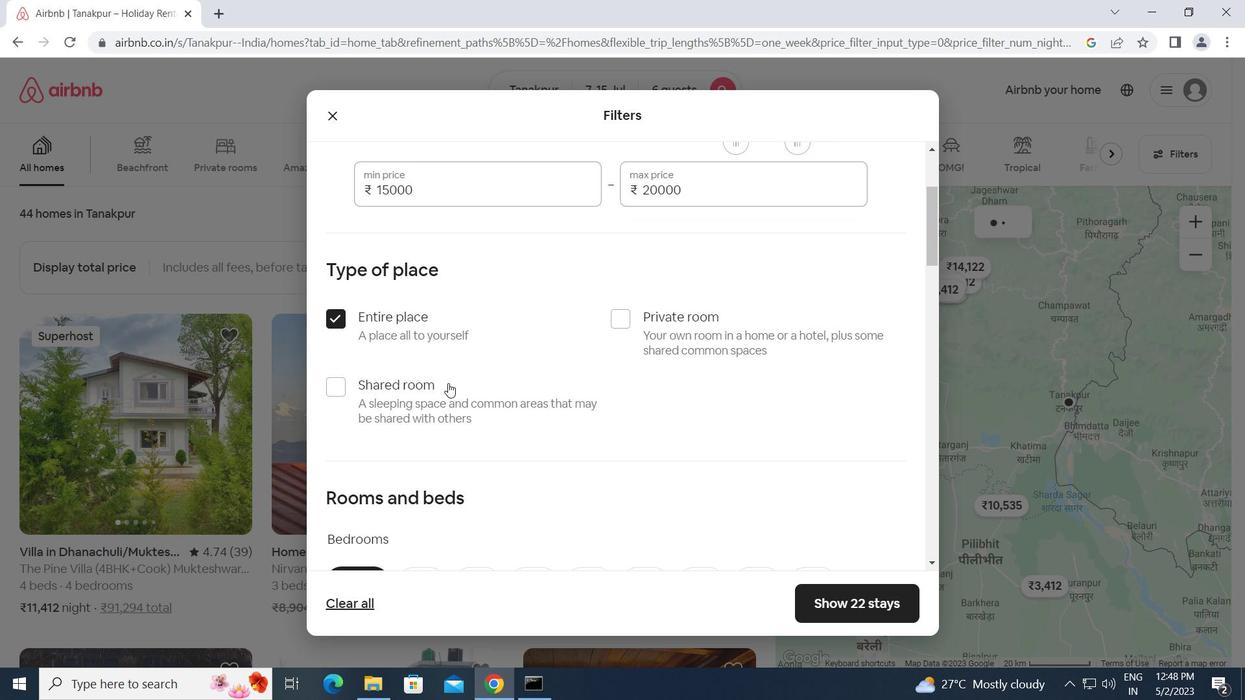 
Action: Mouse moved to (539, 426)
Screenshot: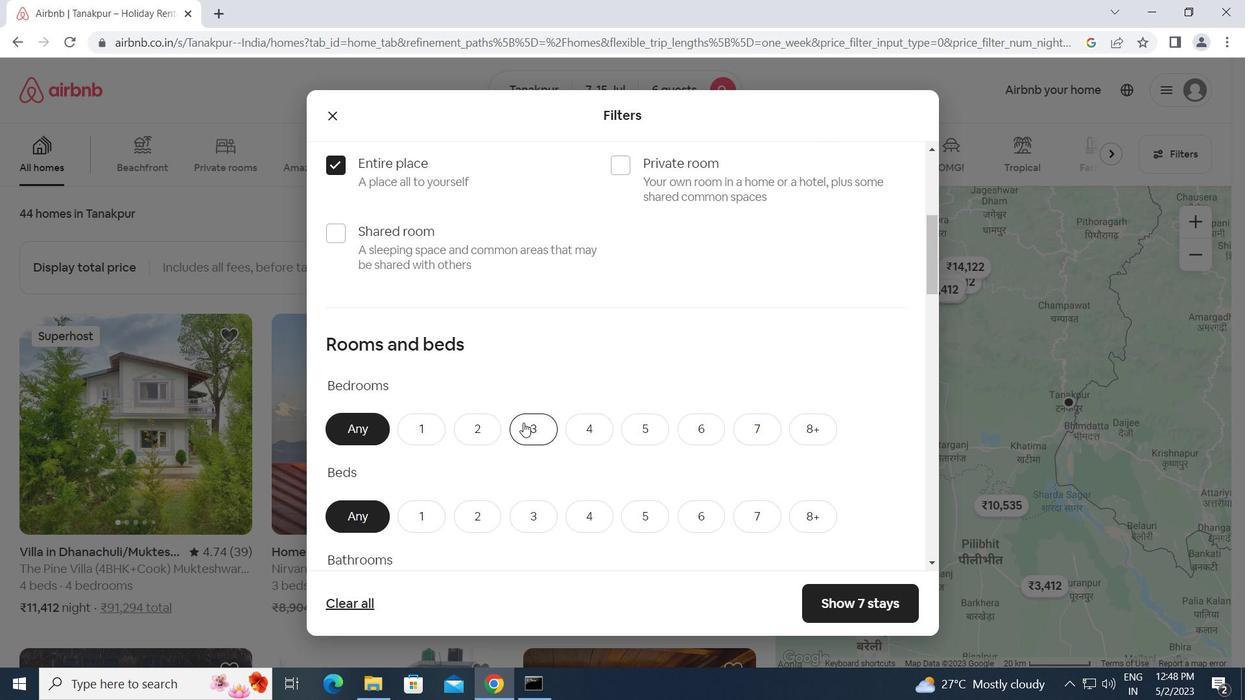 
Action: Mouse pressed left at (539, 426)
Screenshot: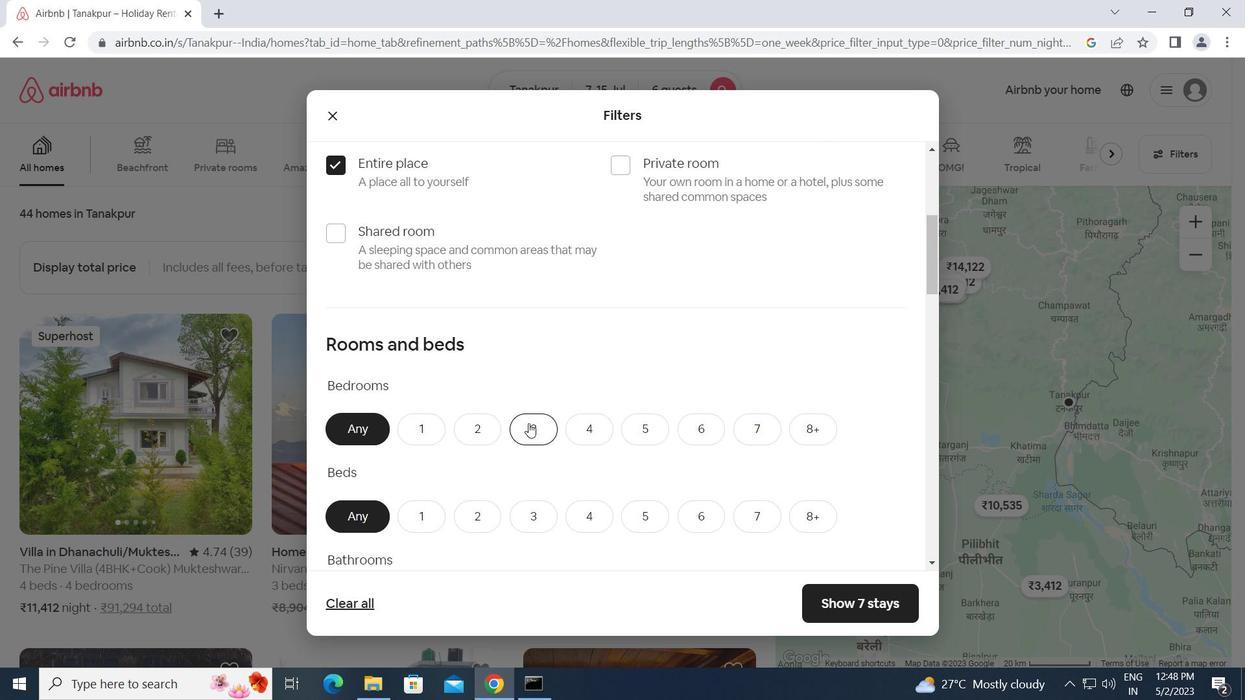 
Action: Mouse moved to (540, 513)
Screenshot: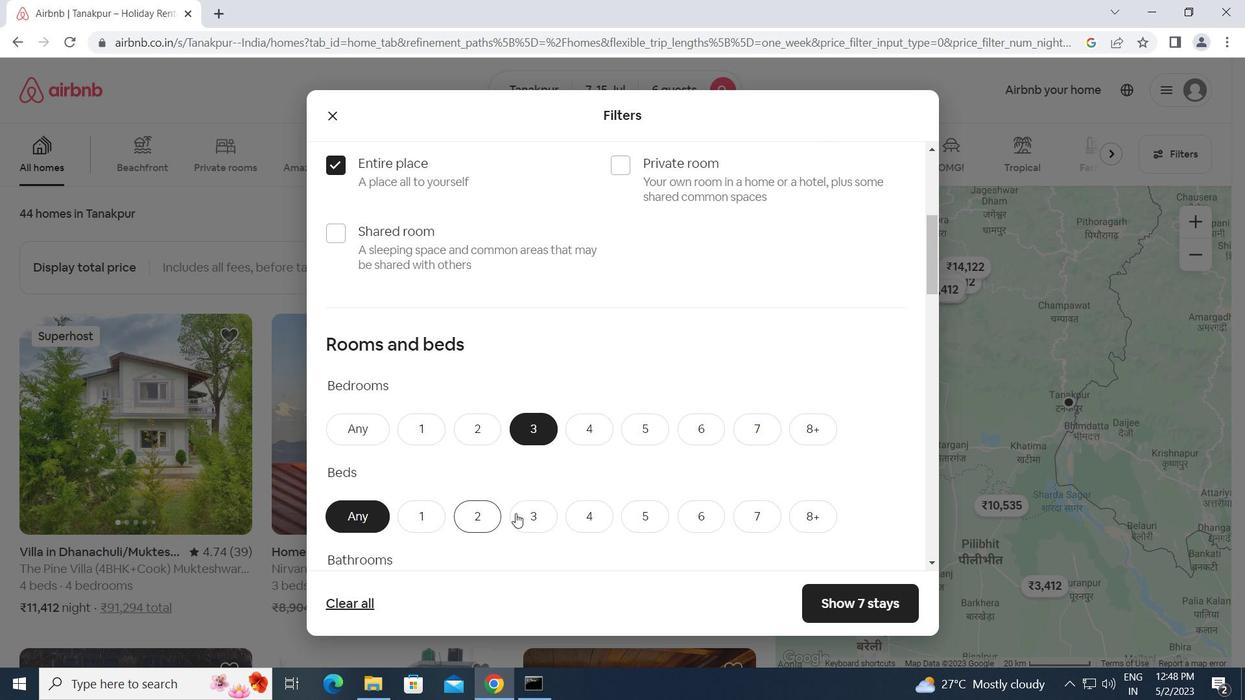 
Action: Mouse pressed left at (540, 513)
Screenshot: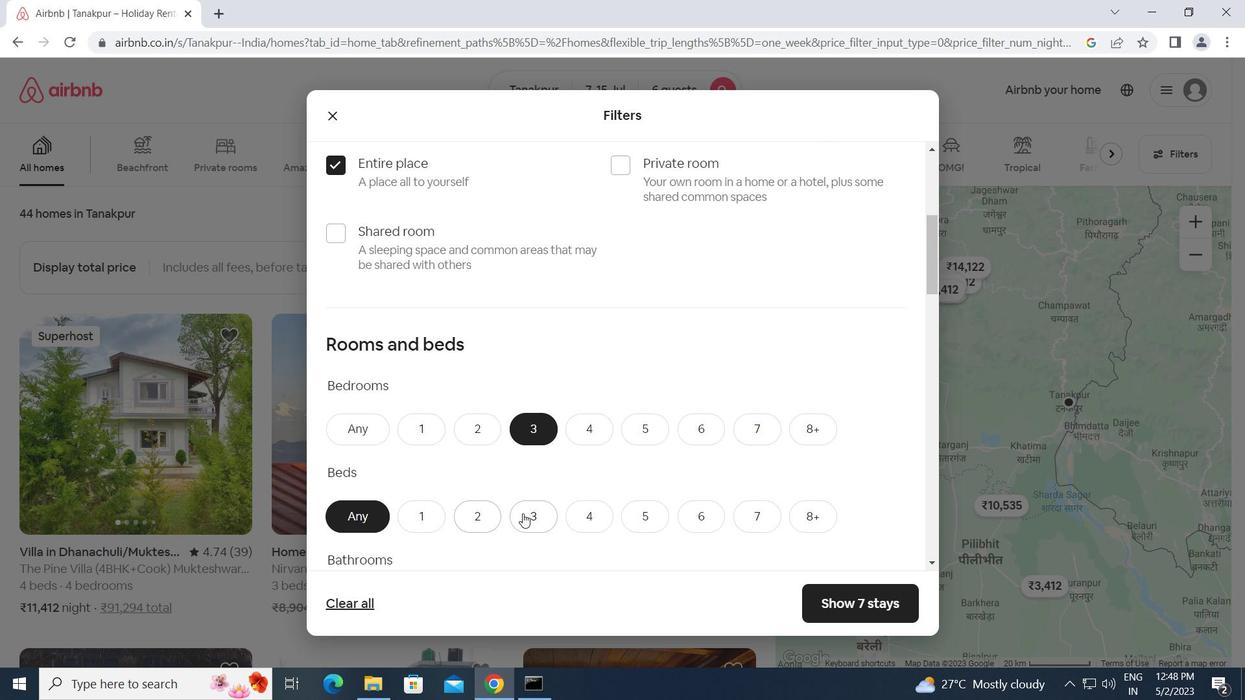 
Action: Mouse scrolled (540, 513) with delta (0, 0)
Screenshot: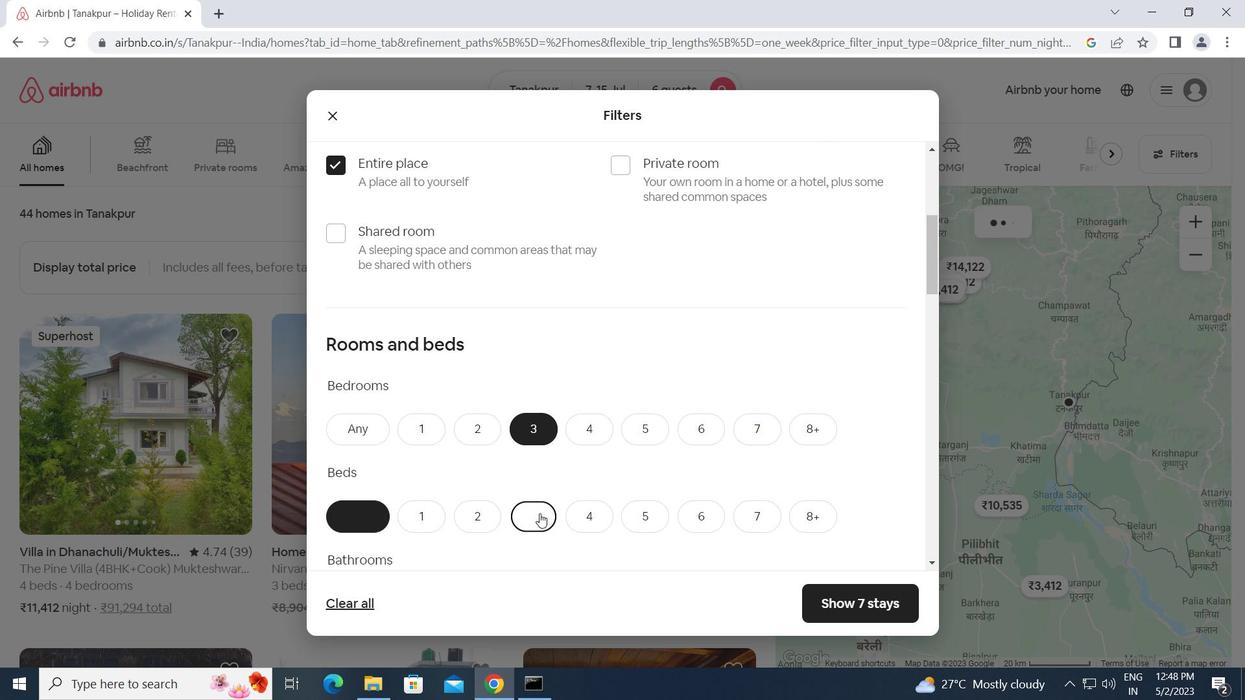 
Action: Mouse scrolled (540, 513) with delta (0, 0)
Screenshot: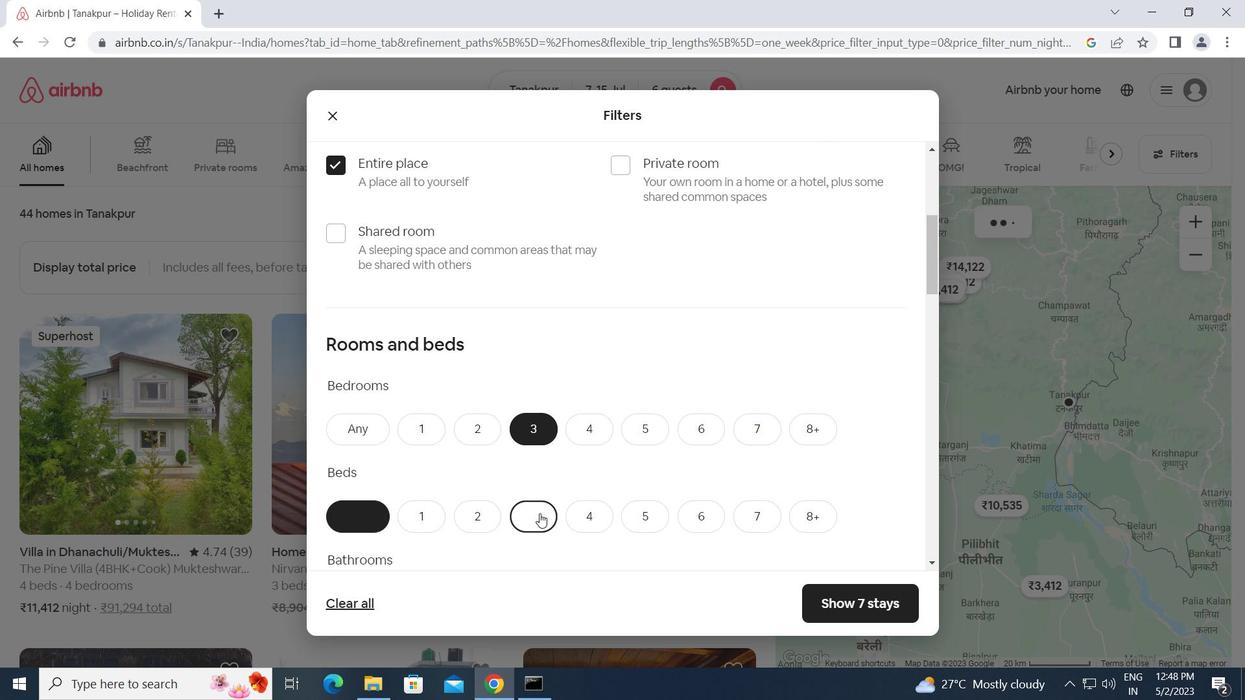 
Action: Mouse moved to (533, 441)
Screenshot: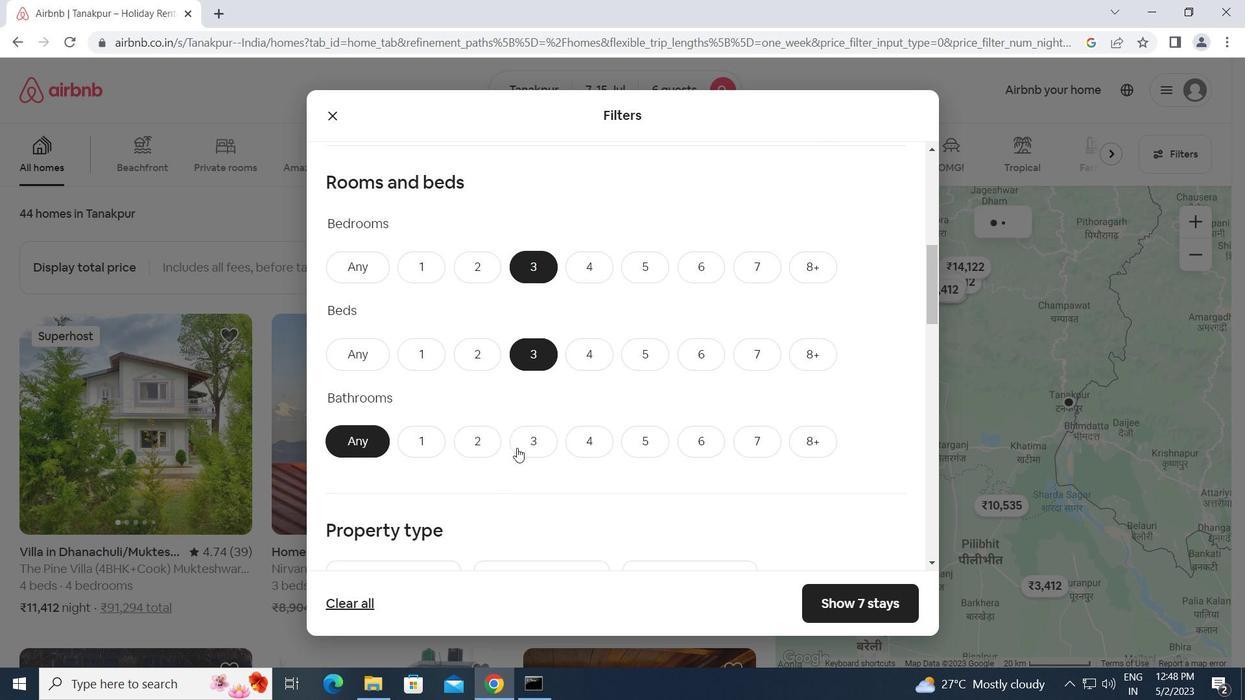 
Action: Mouse pressed left at (533, 441)
Screenshot: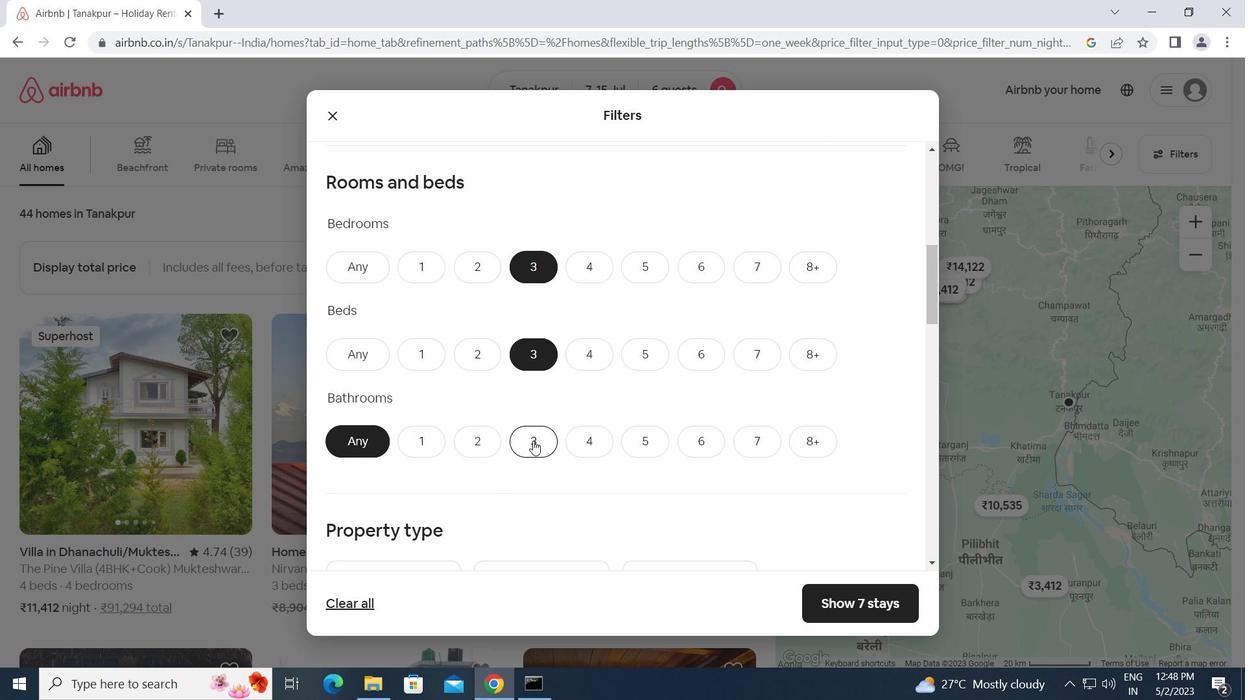 
Action: Mouse moved to (535, 449)
Screenshot: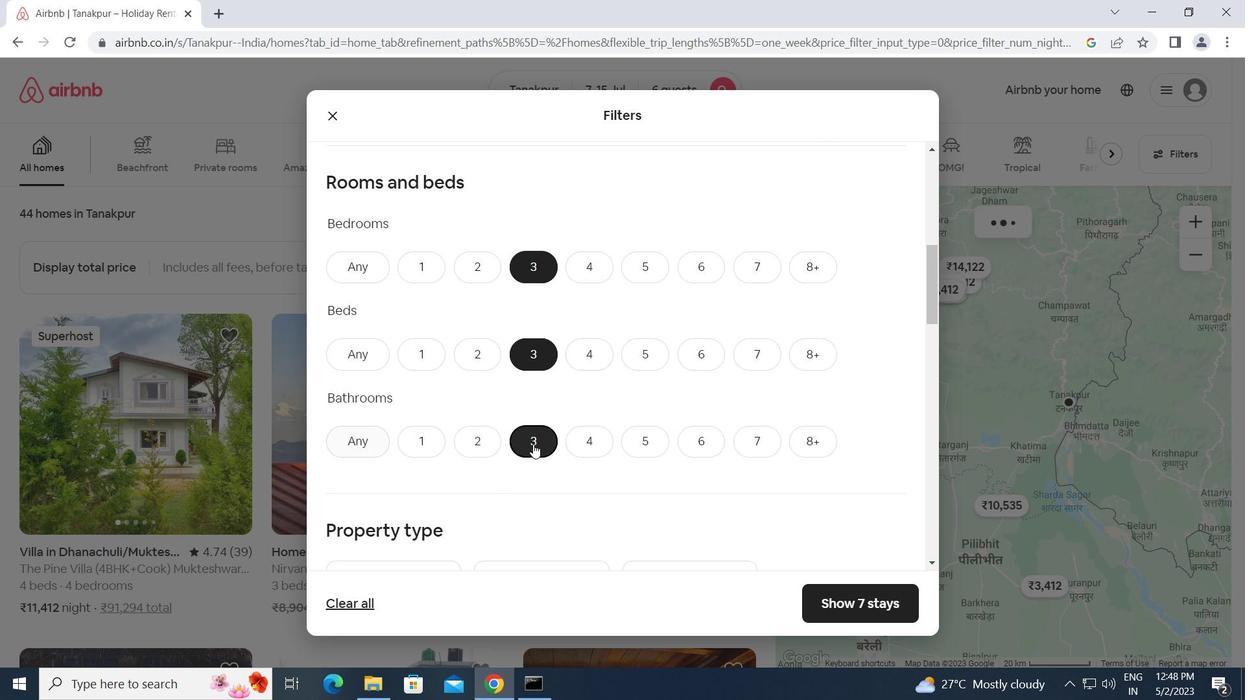 
Action: Mouse scrolled (535, 448) with delta (0, 0)
Screenshot: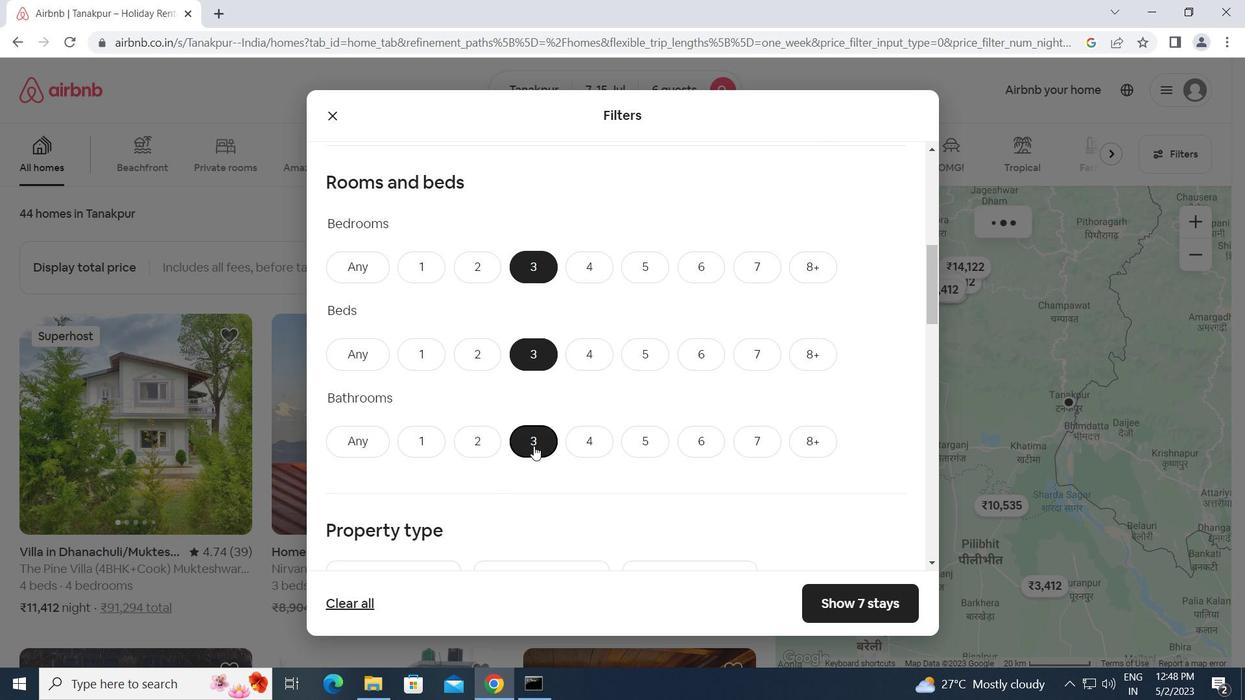 
Action: Mouse scrolled (535, 448) with delta (0, 0)
Screenshot: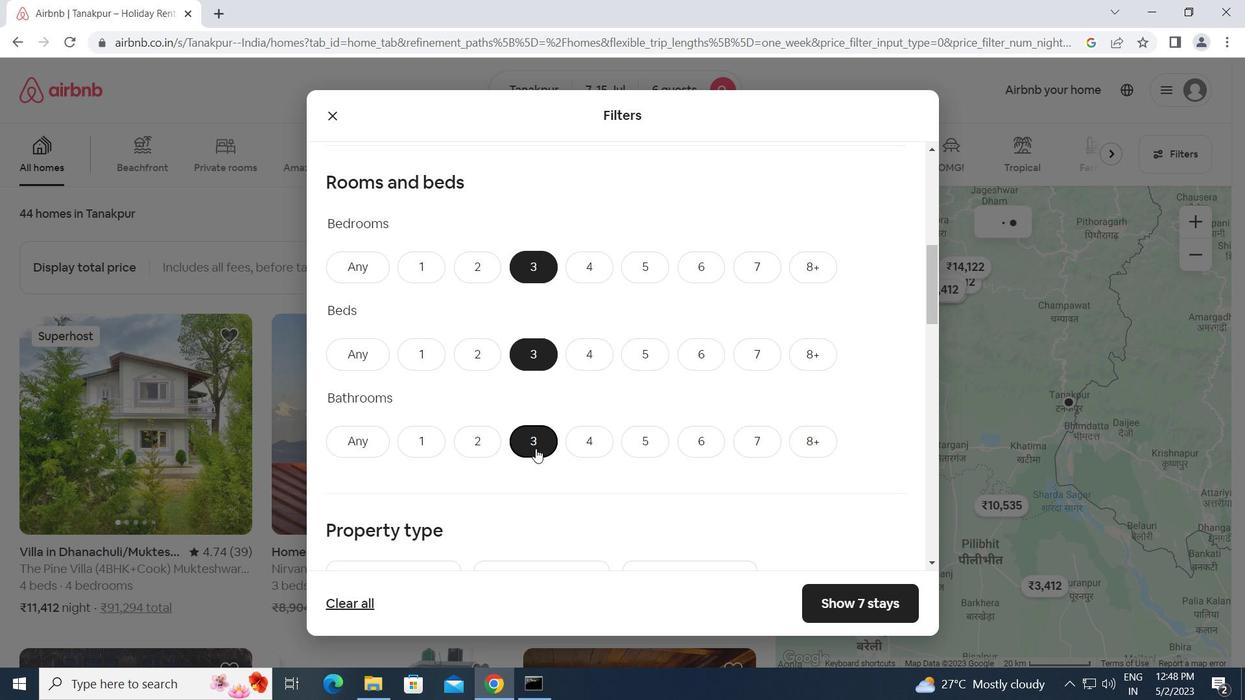 
Action: Mouse moved to (394, 456)
Screenshot: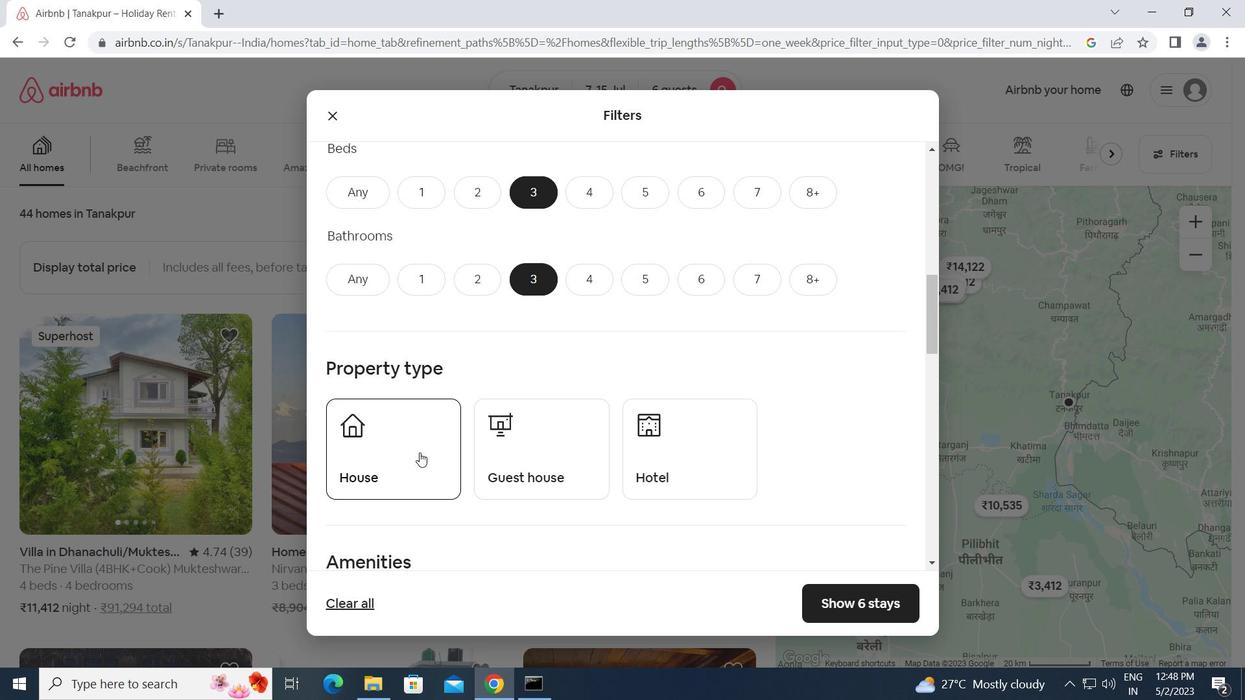 
Action: Mouse pressed left at (394, 456)
Screenshot: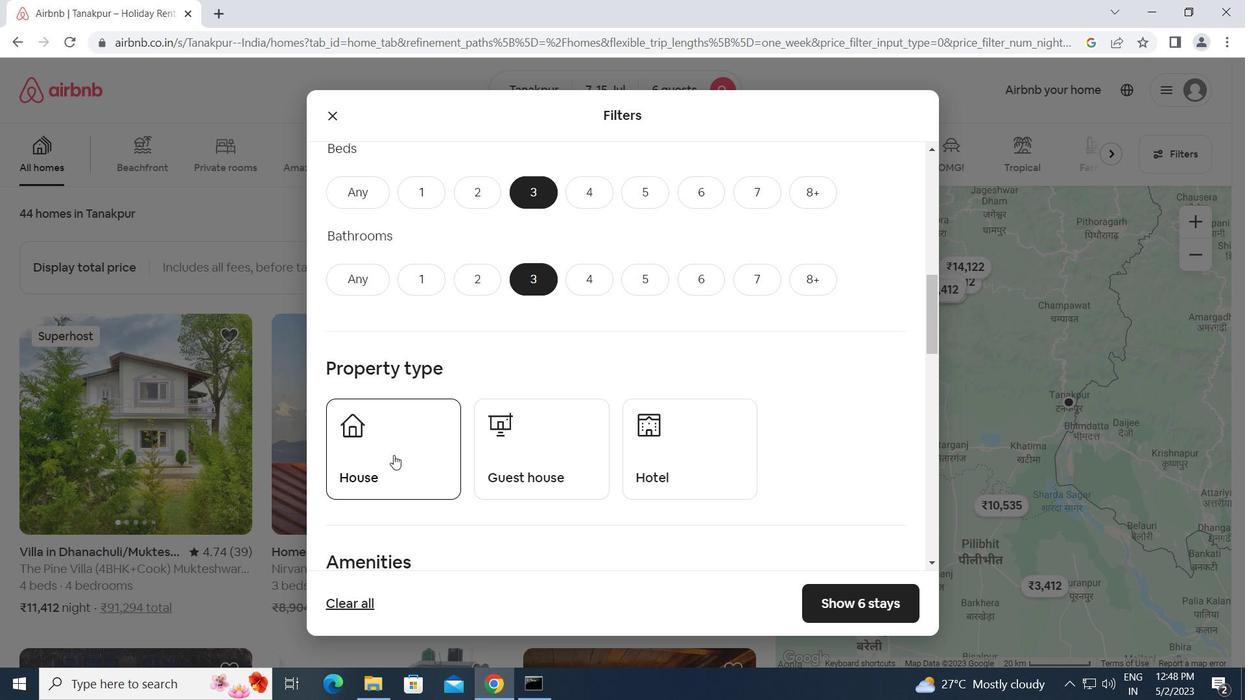 
Action: Mouse moved to (537, 473)
Screenshot: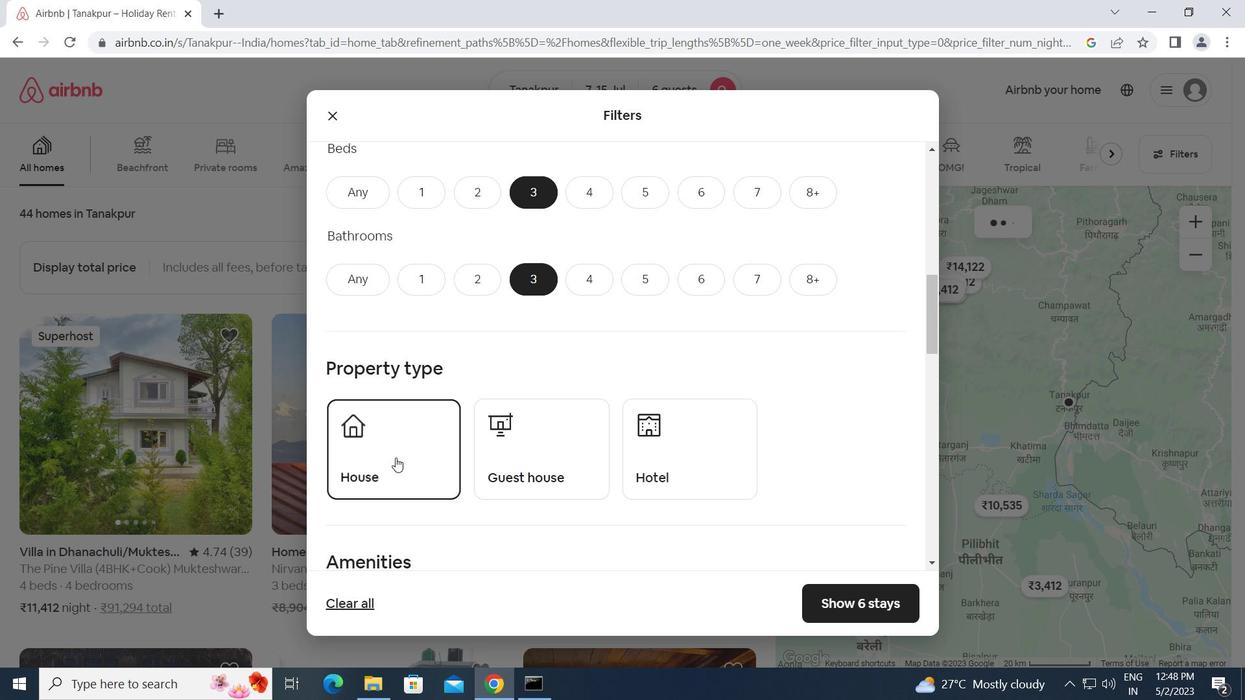 
Action: Mouse pressed left at (537, 473)
Screenshot: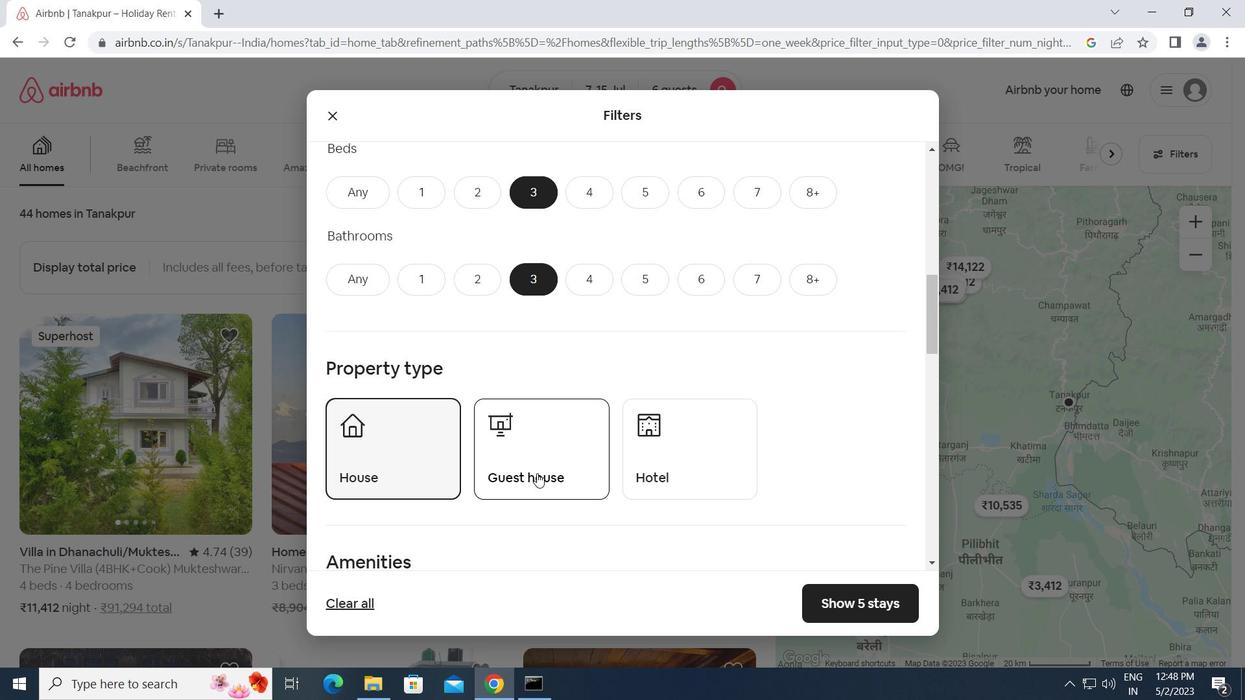 
Action: Mouse moved to (564, 525)
Screenshot: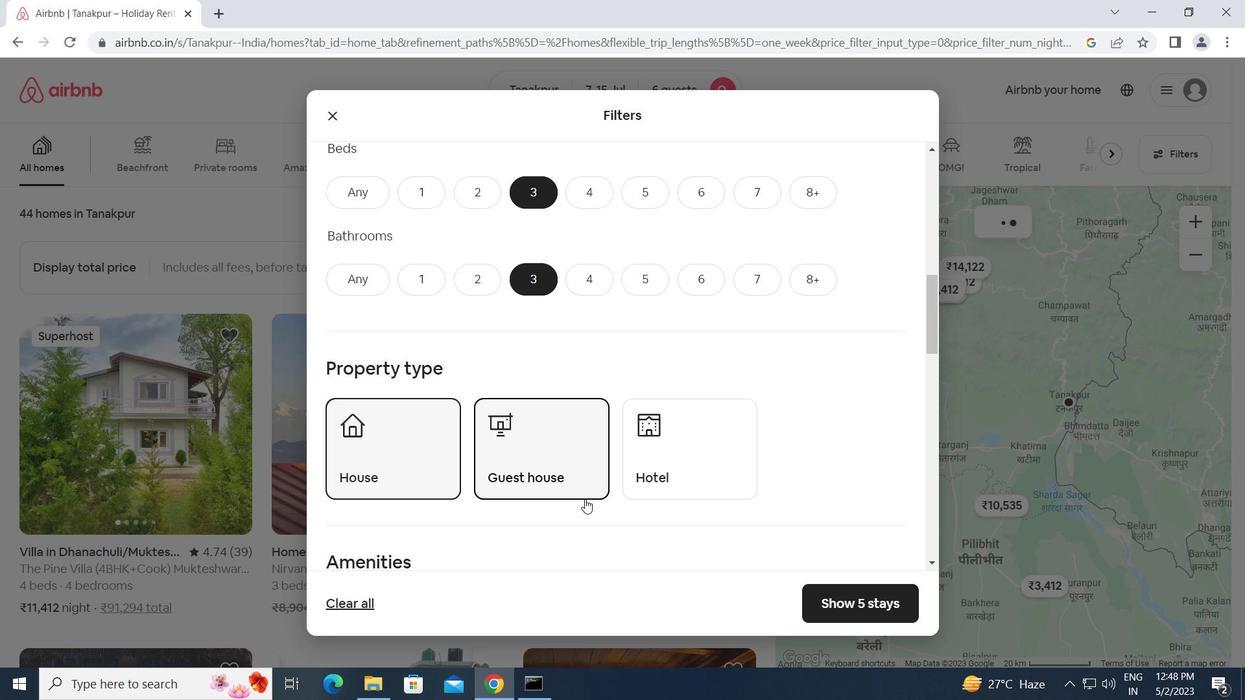 
Action: Mouse scrolled (564, 524) with delta (0, 0)
Screenshot: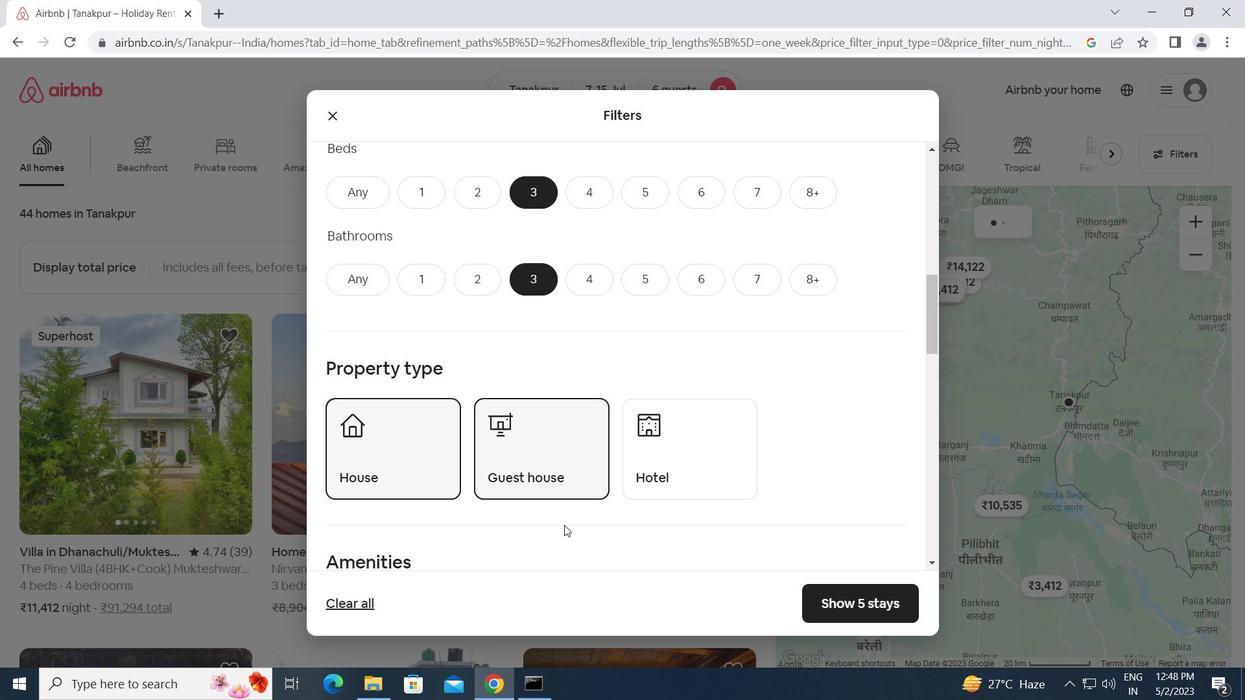 
Action: Mouse scrolled (564, 524) with delta (0, 0)
Screenshot: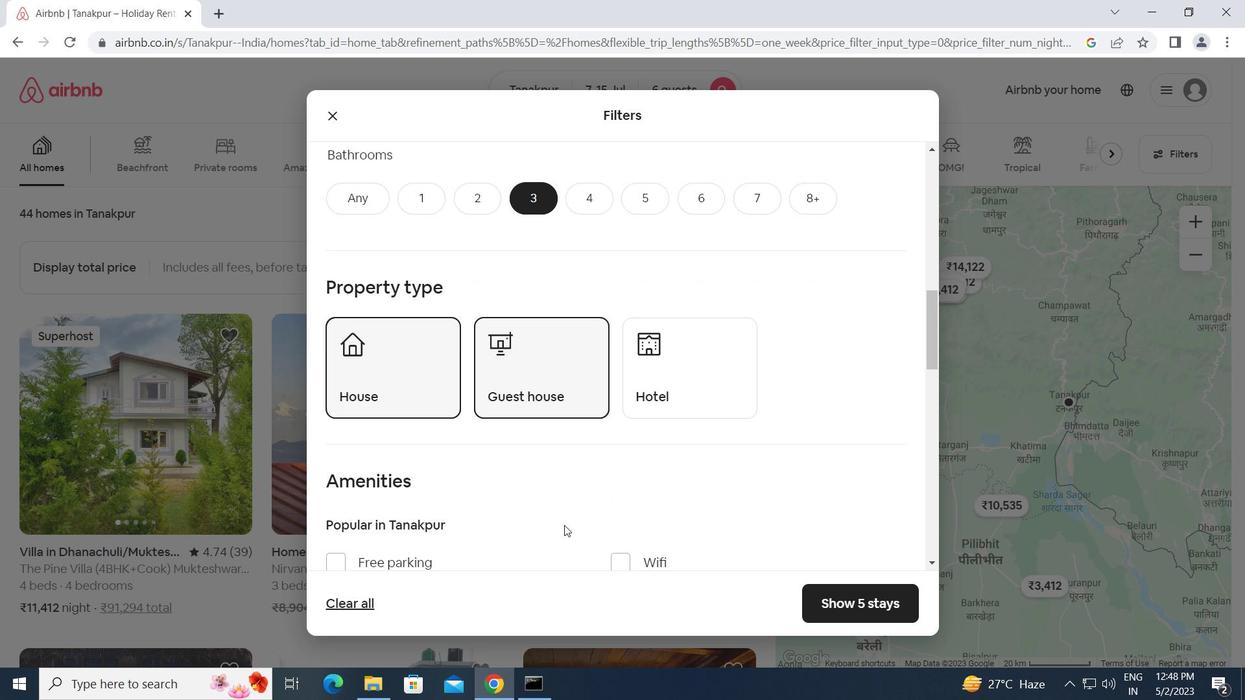 
Action: Mouse scrolled (564, 524) with delta (0, 0)
Screenshot: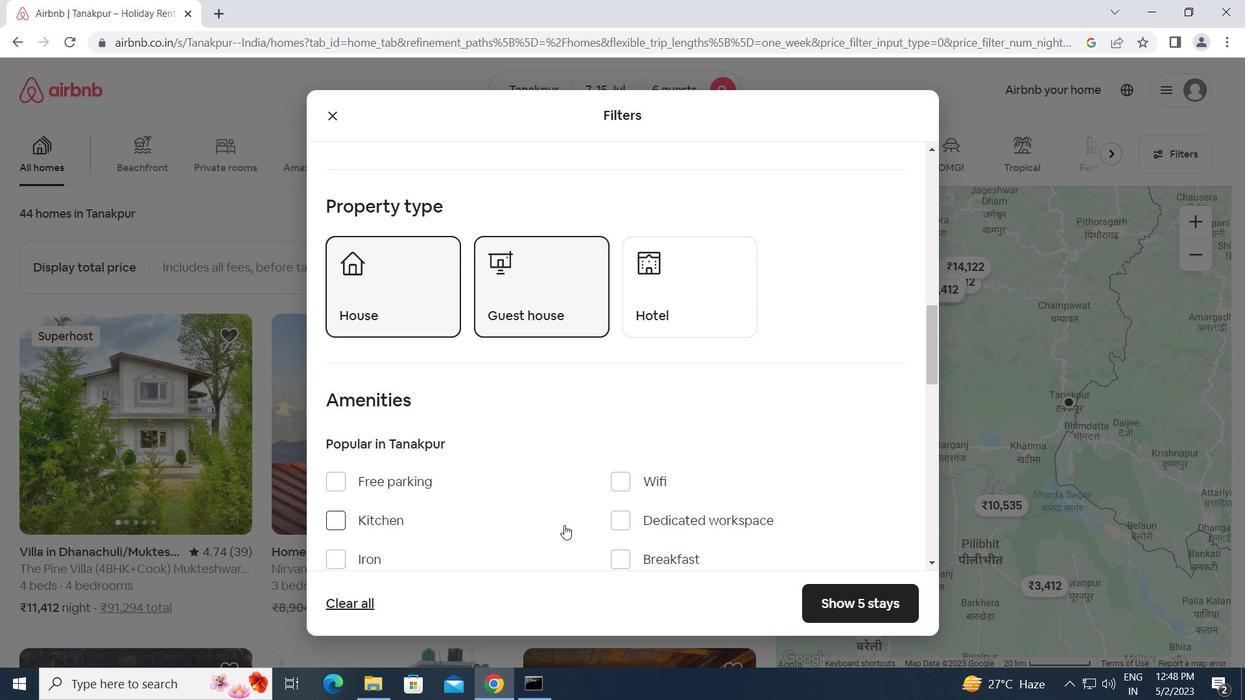 
Action: Mouse scrolled (564, 524) with delta (0, 0)
Screenshot: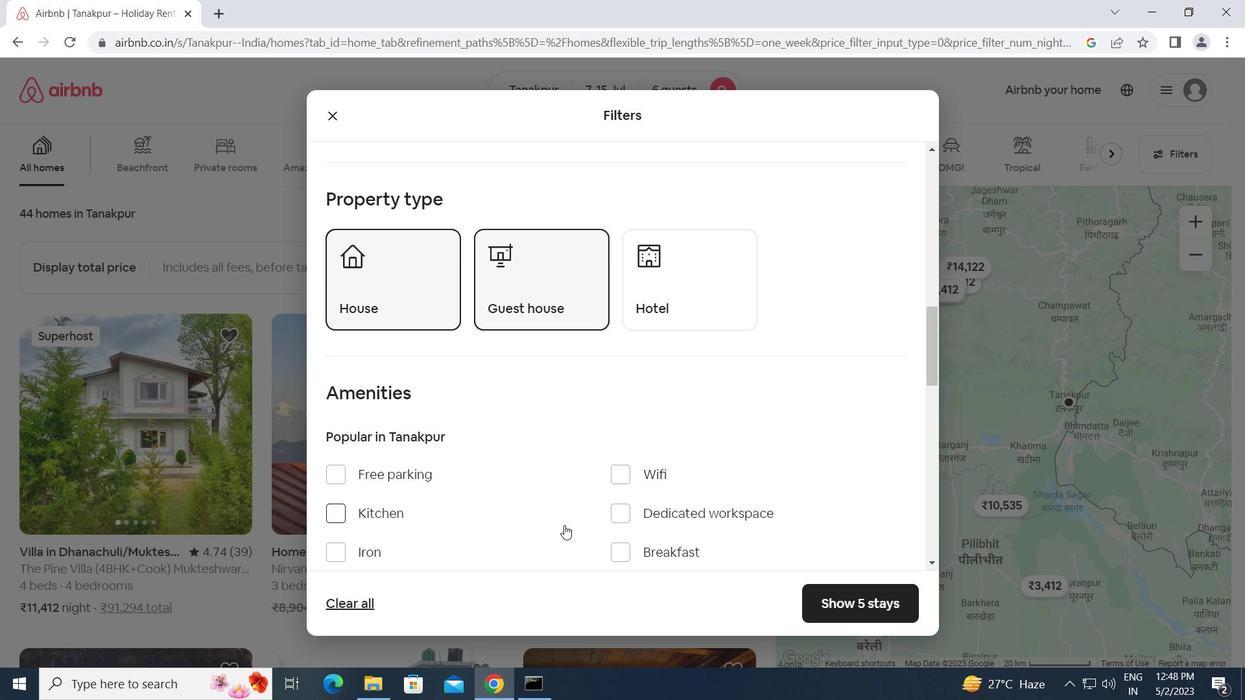 
Action: Mouse scrolled (564, 524) with delta (0, 0)
Screenshot: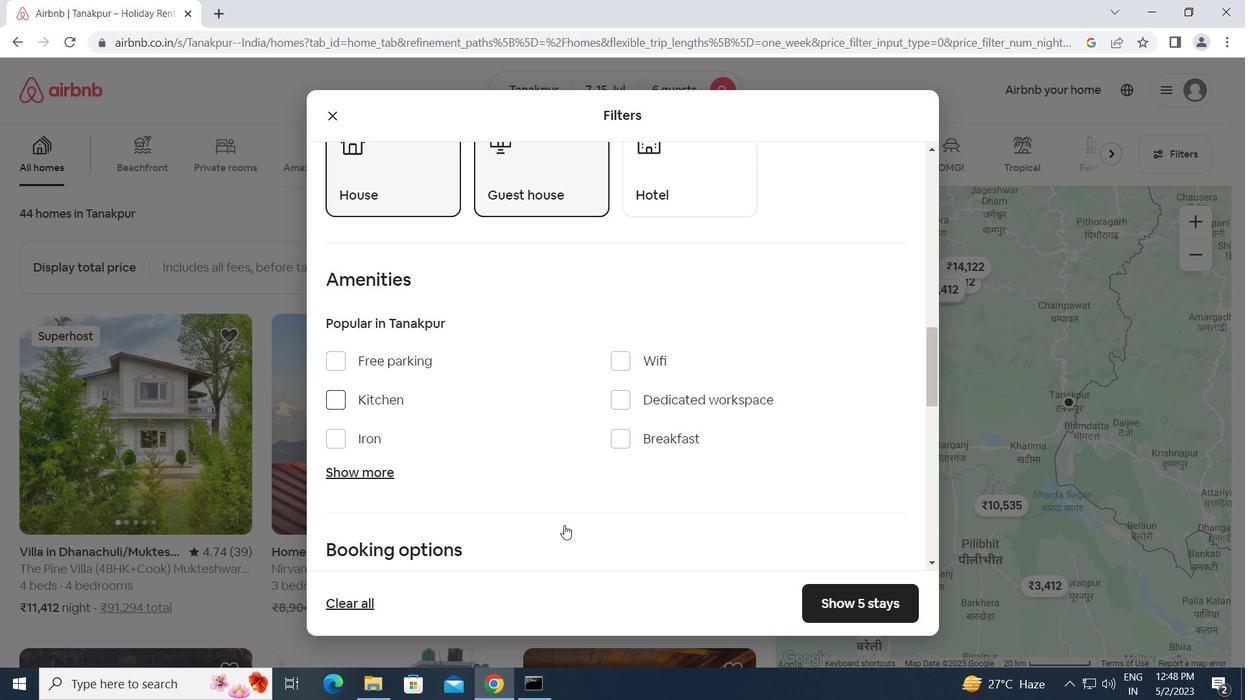 
Action: Mouse moved to (868, 530)
Screenshot: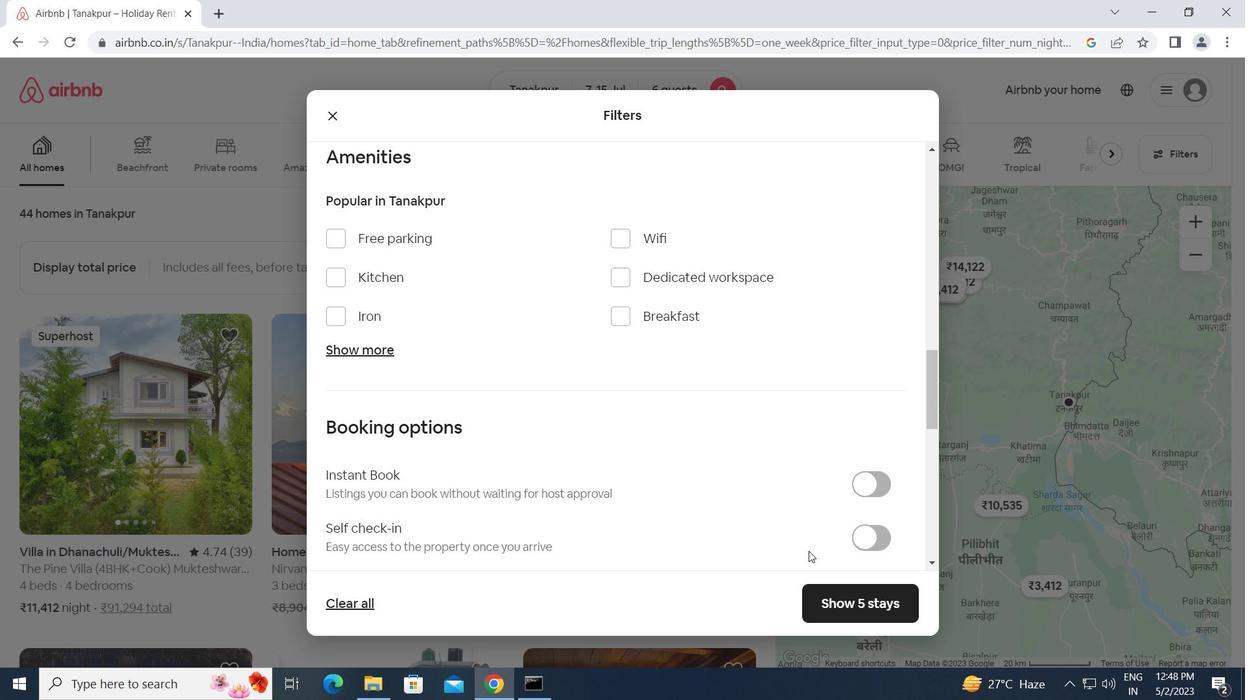 
Action: Mouse pressed left at (868, 530)
Screenshot: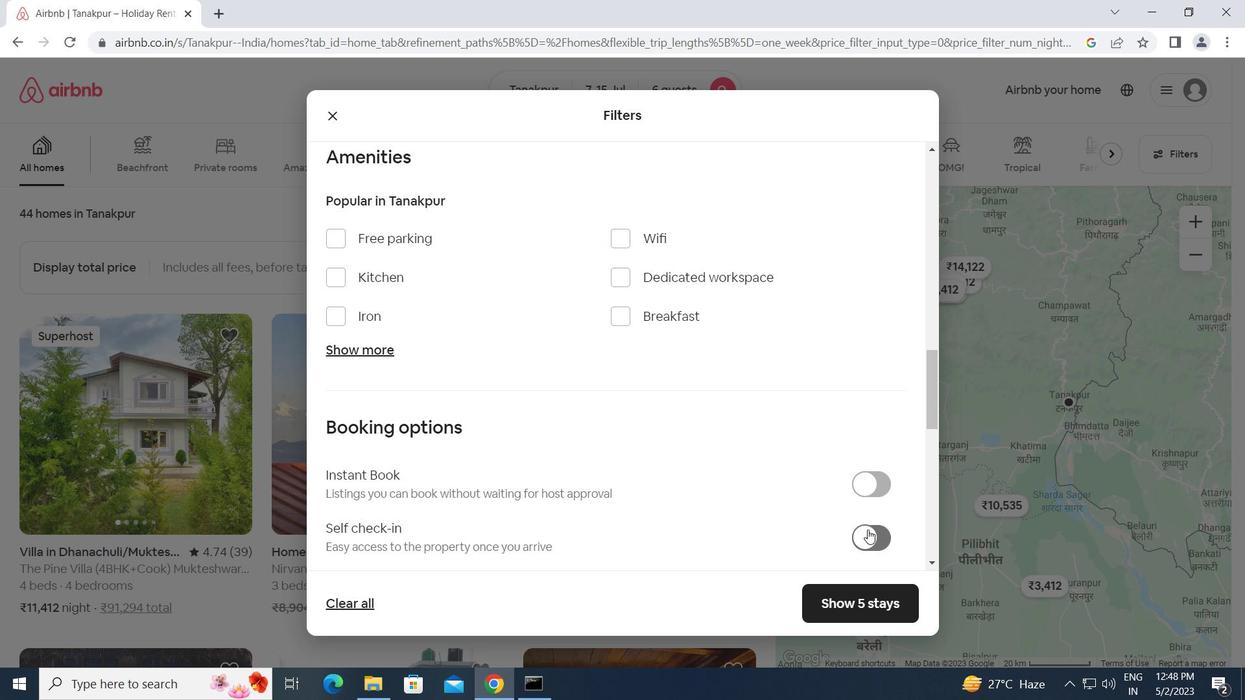 
Action: Mouse moved to (643, 515)
Screenshot: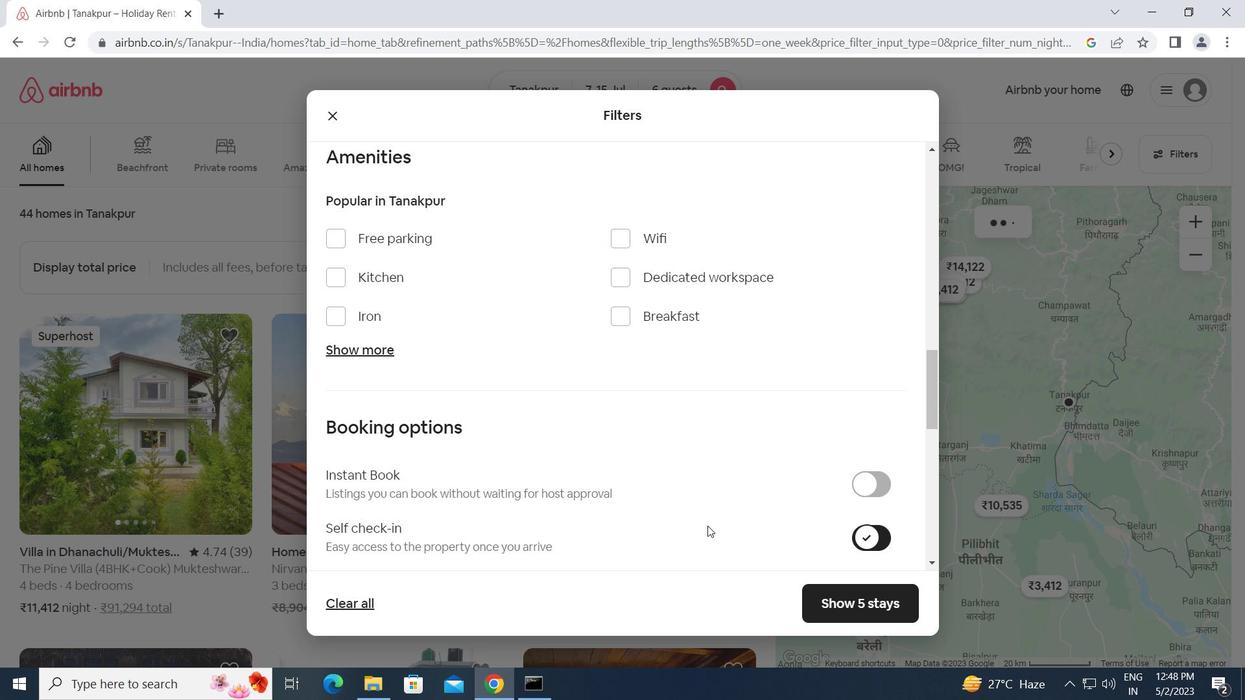 
Action: Mouse scrolled (643, 514) with delta (0, 0)
Screenshot: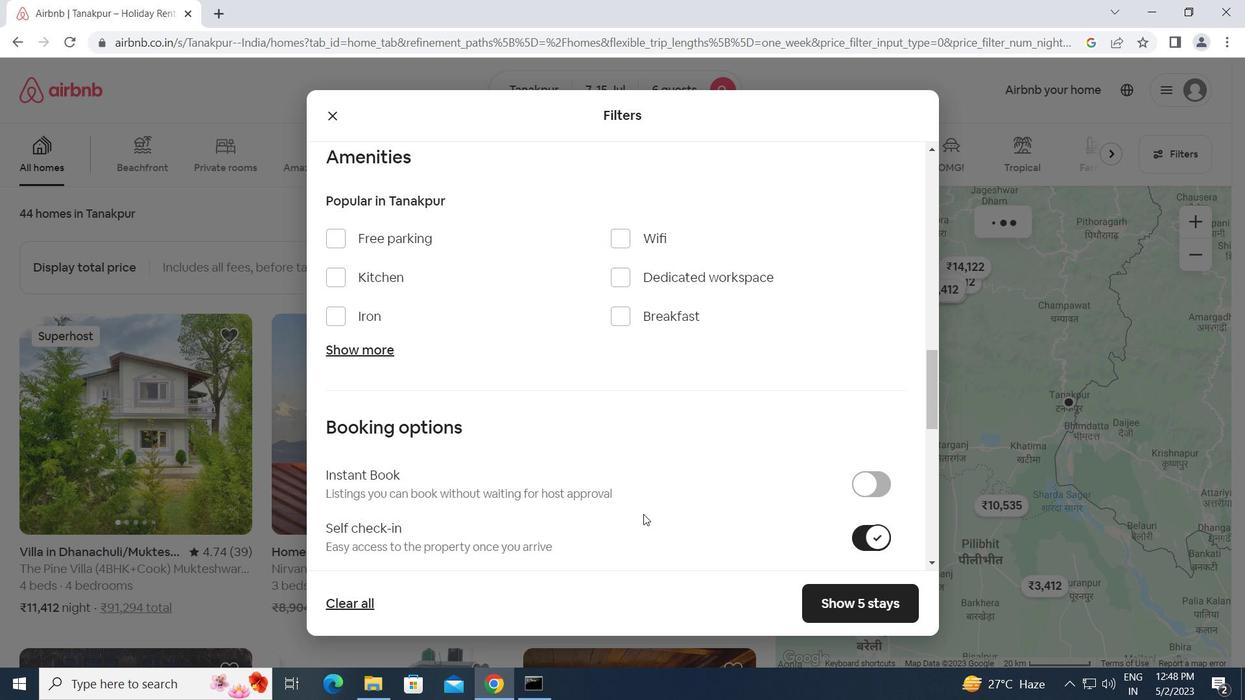 
Action: Mouse scrolled (643, 514) with delta (0, 0)
Screenshot: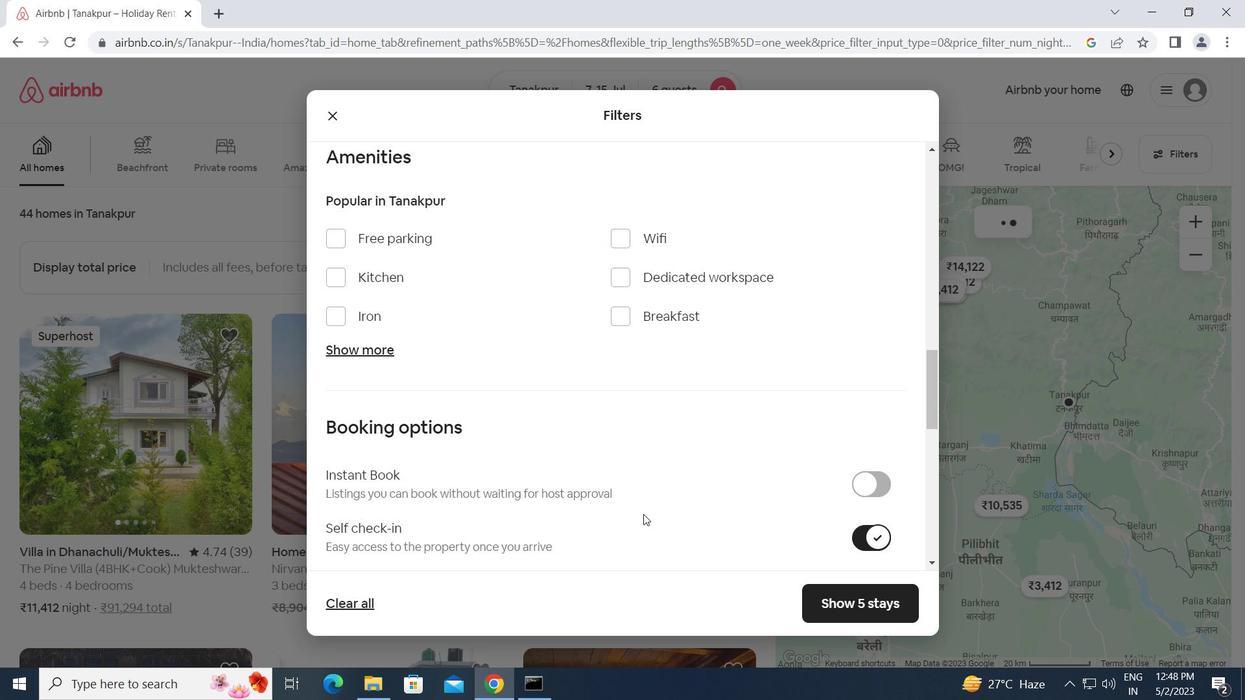 
Action: Mouse moved to (603, 515)
Screenshot: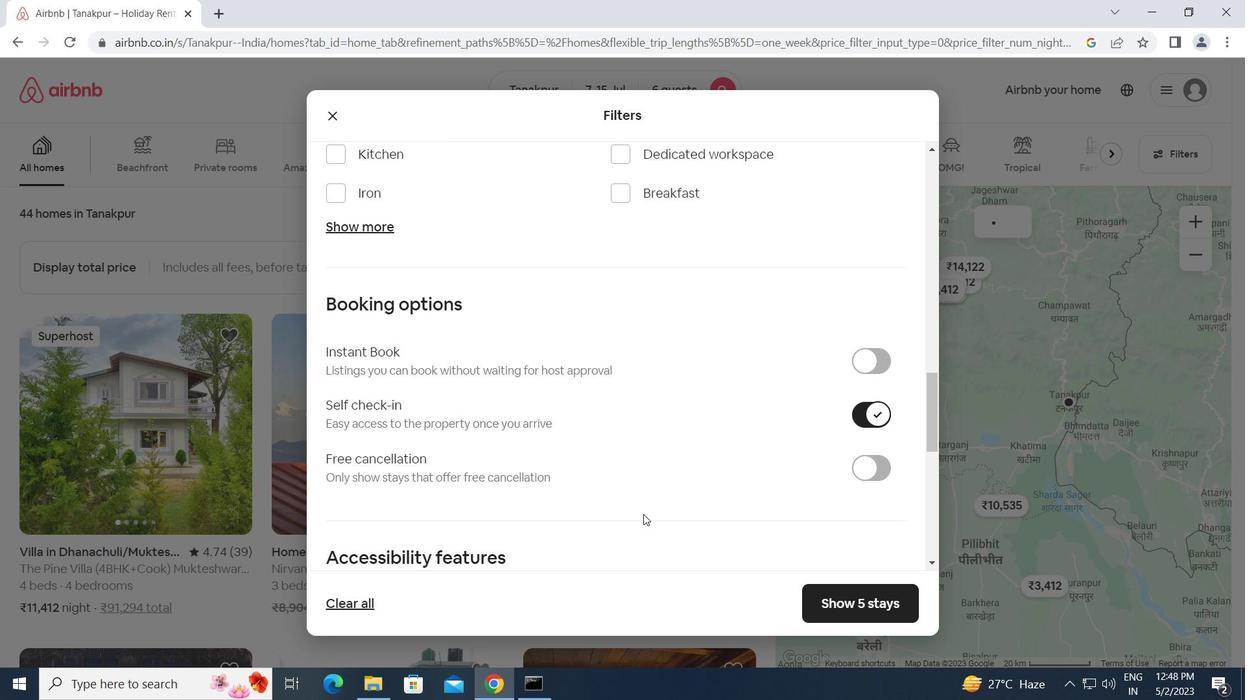 
Action: Mouse scrolled (603, 514) with delta (0, 0)
Screenshot: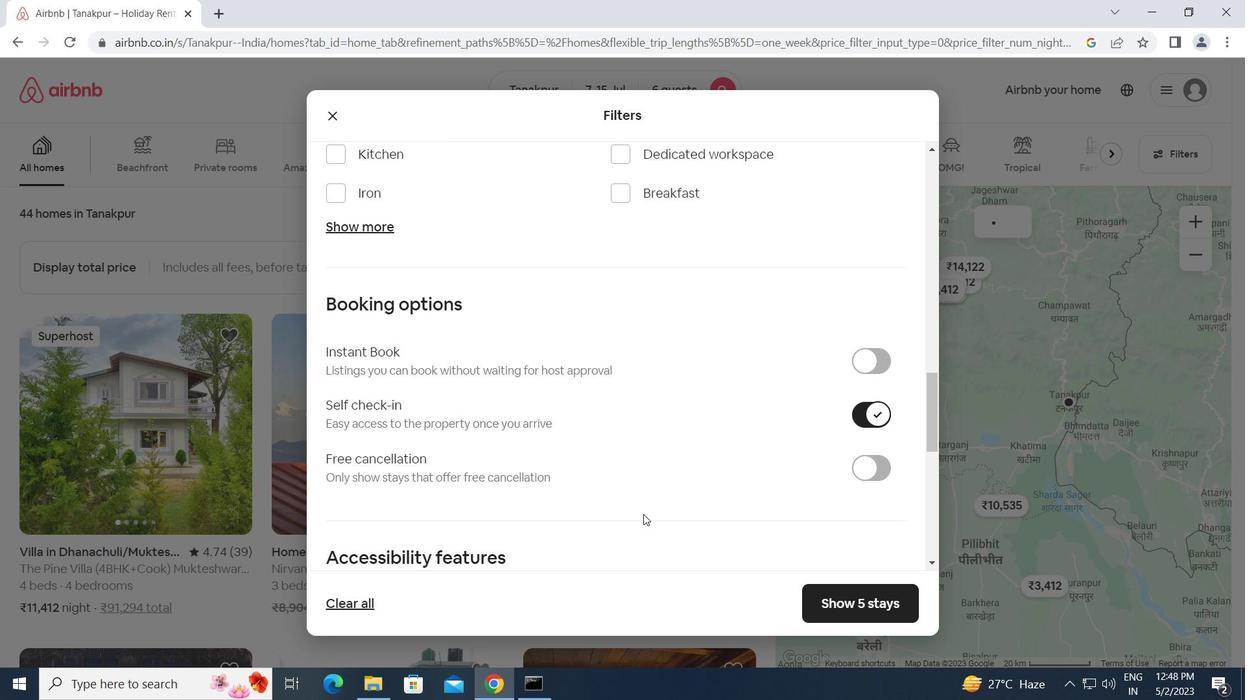 
Action: Mouse moved to (585, 514)
Screenshot: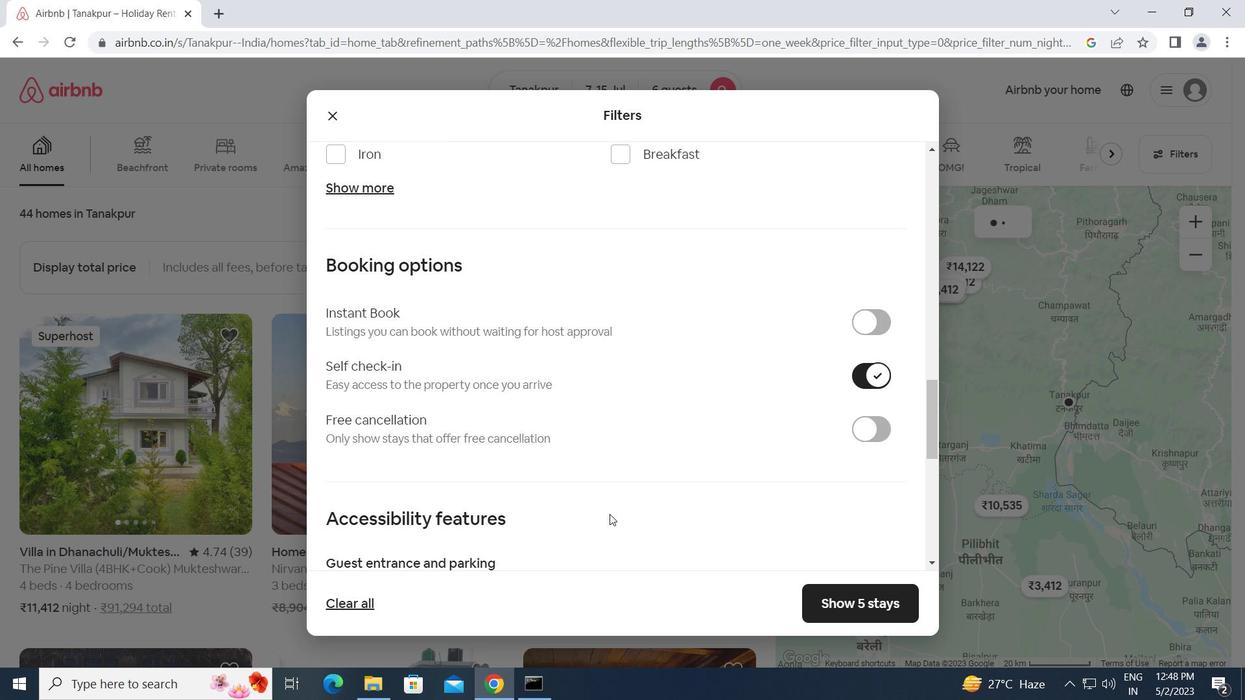
Action: Mouse scrolled (585, 513) with delta (0, 0)
Screenshot: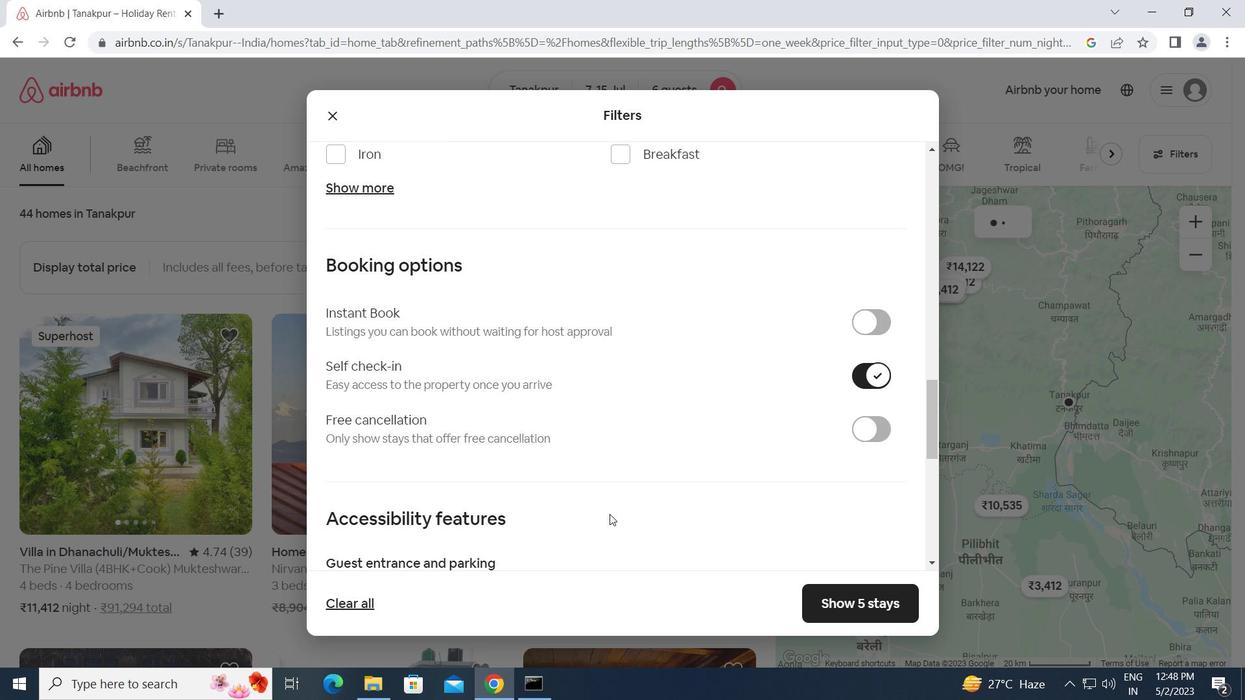 
Action: Mouse moved to (566, 512)
Screenshot: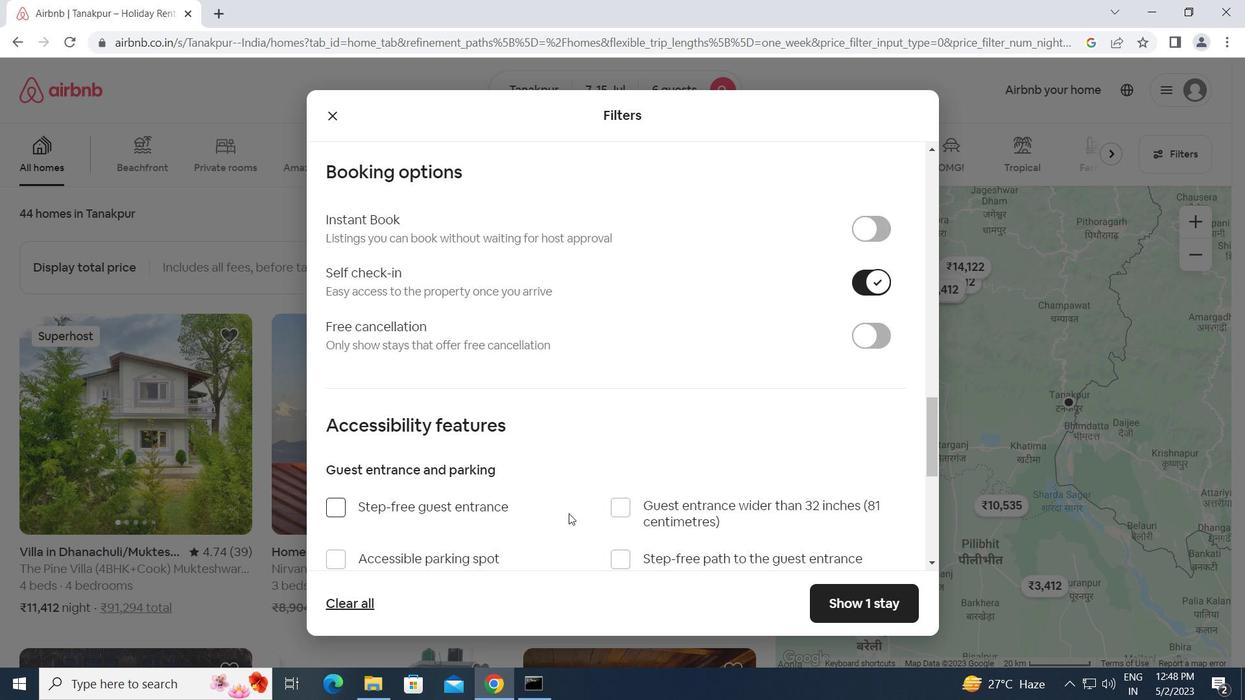 
Action: Mouse scrolled (566, 511) with delta (0, 0)
Screenshot: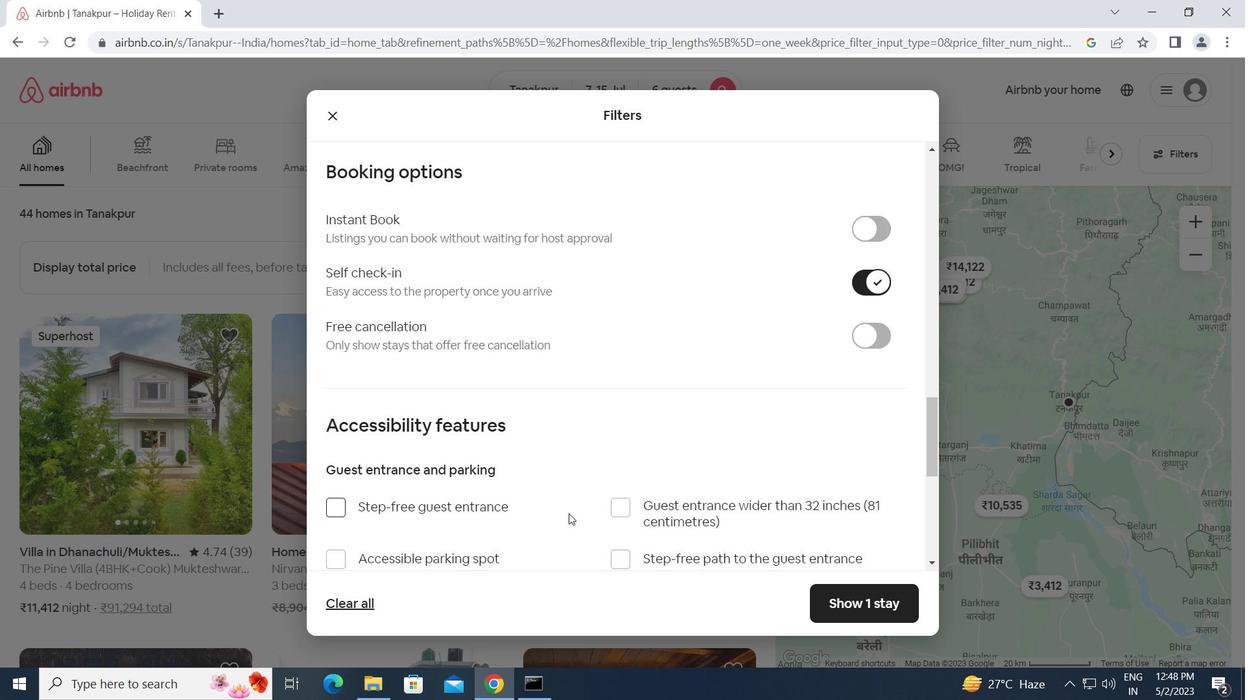 
Action: Mouse moved to (565, 512)
Screenshot: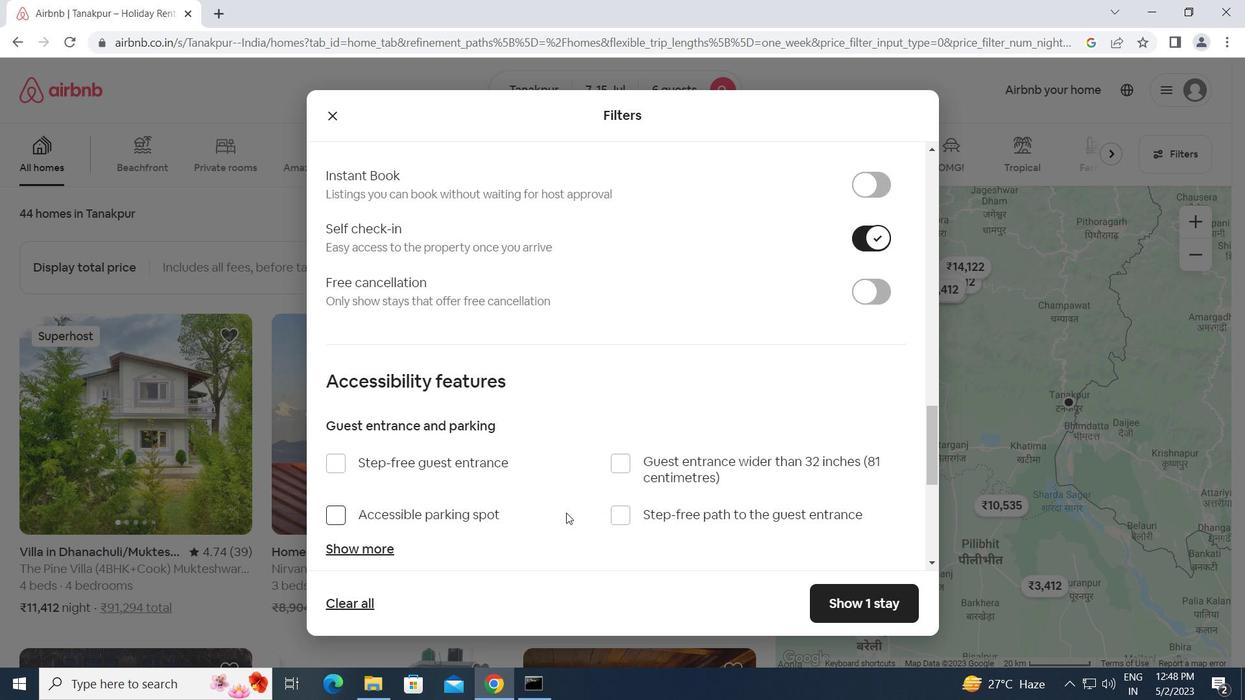 
Action: Mouse scrolled (565, 511) with delta (0, 0)
Screenshot: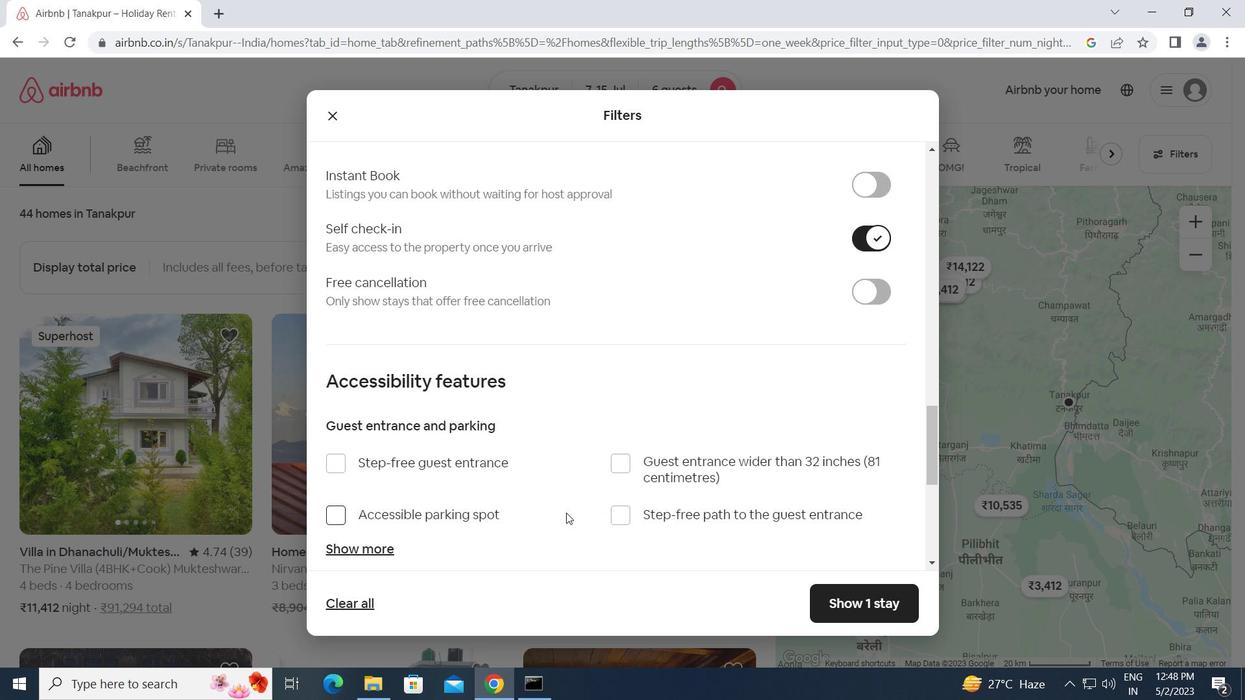 
Action: Mouse moved to (353, 504)
Screenshot: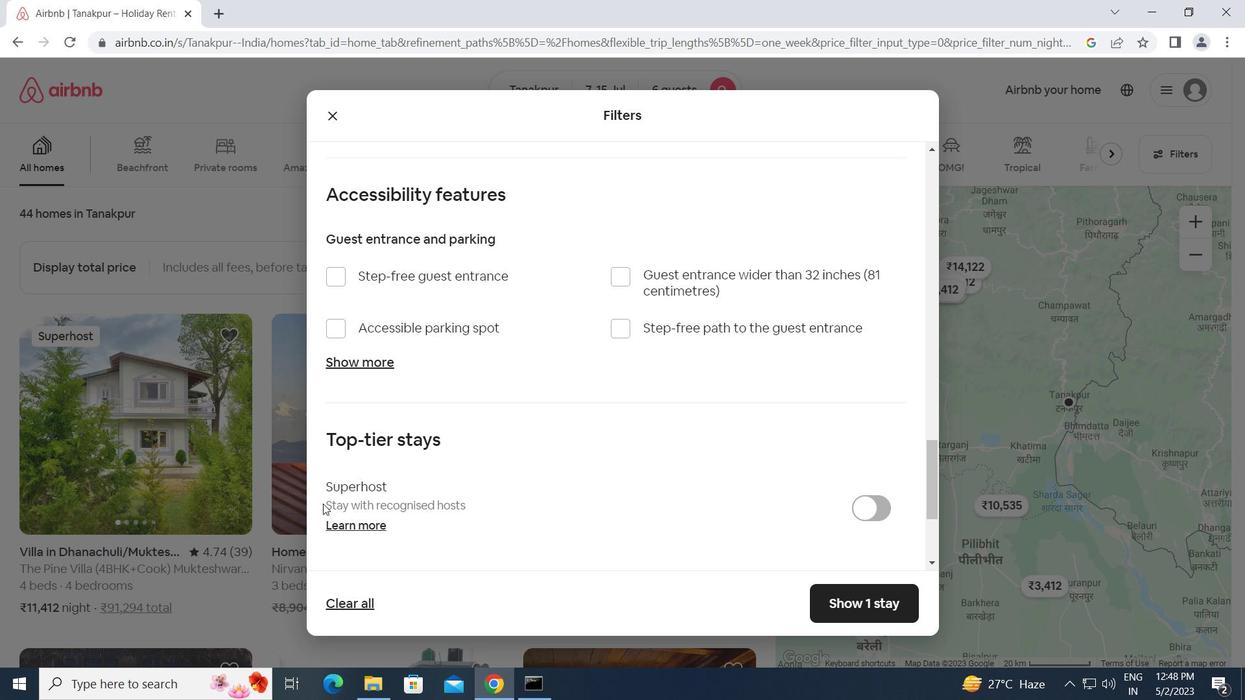 
Action: Mouse scrolled (353, 503) with delta (0, 0)
Screenshot: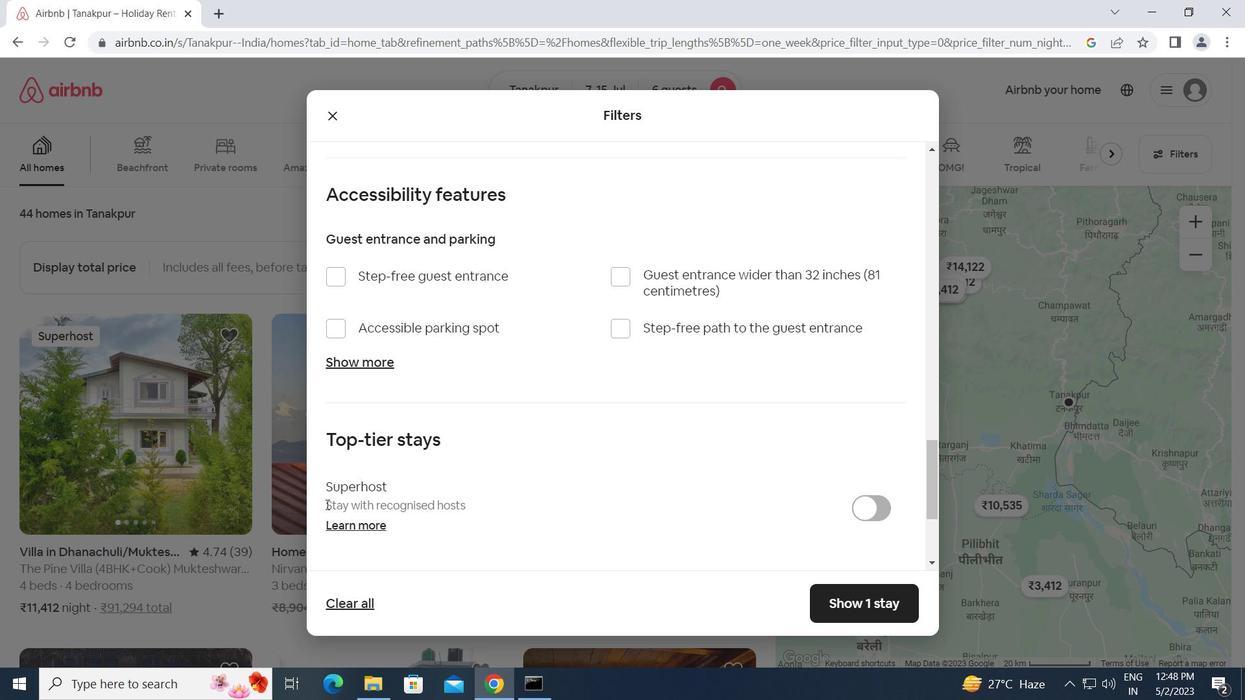 
Action: Mouse moved to (354, 503)
Screenshot: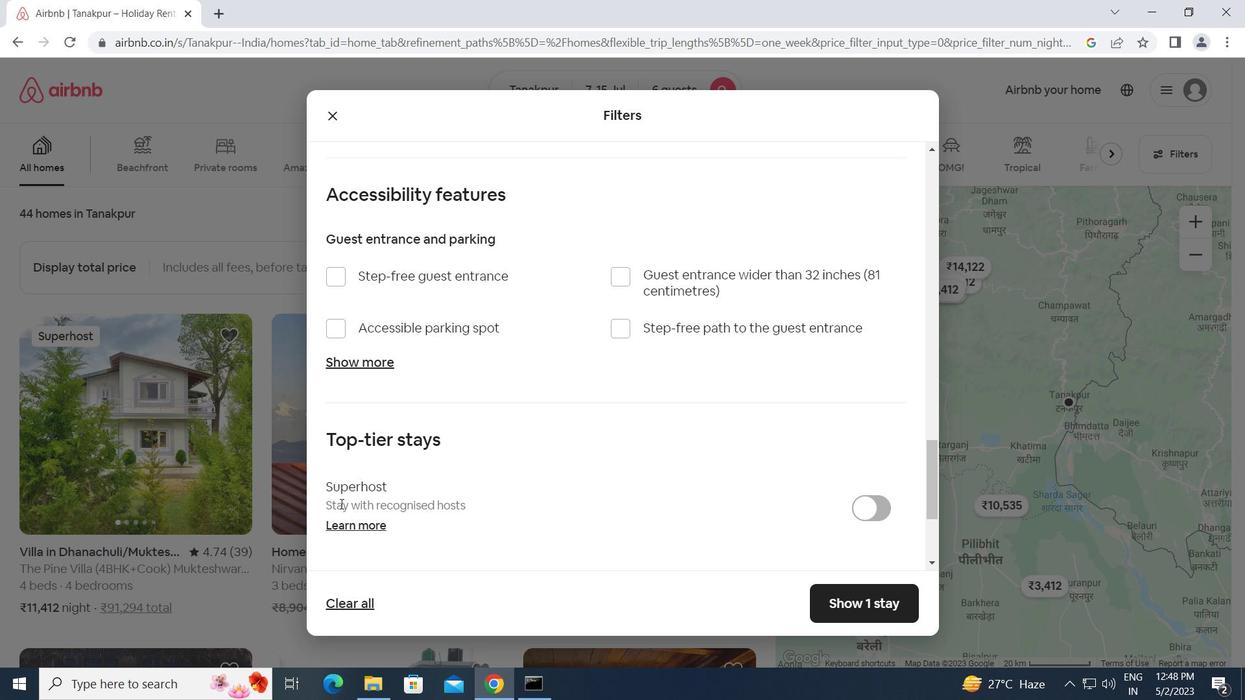 
Action: Mouse scrolled (354, 502) with delta (0, 0)
Screenshot: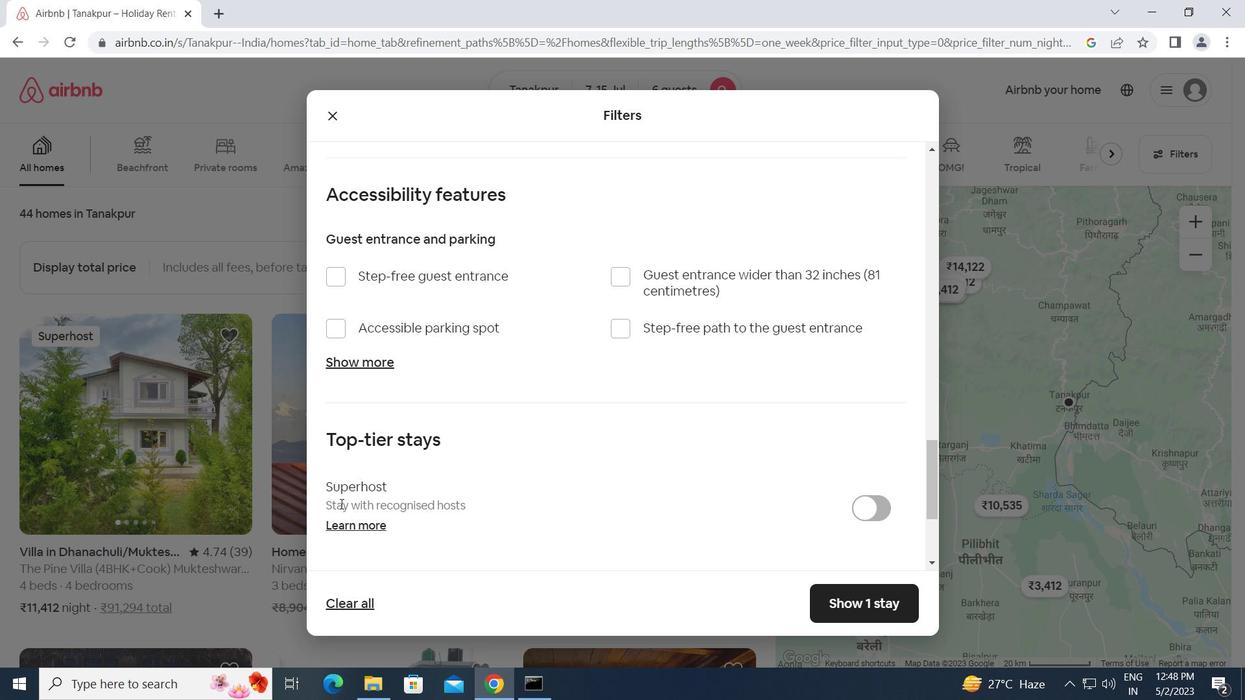 
Action: Mouse moved to (339, 492)
Screenshot: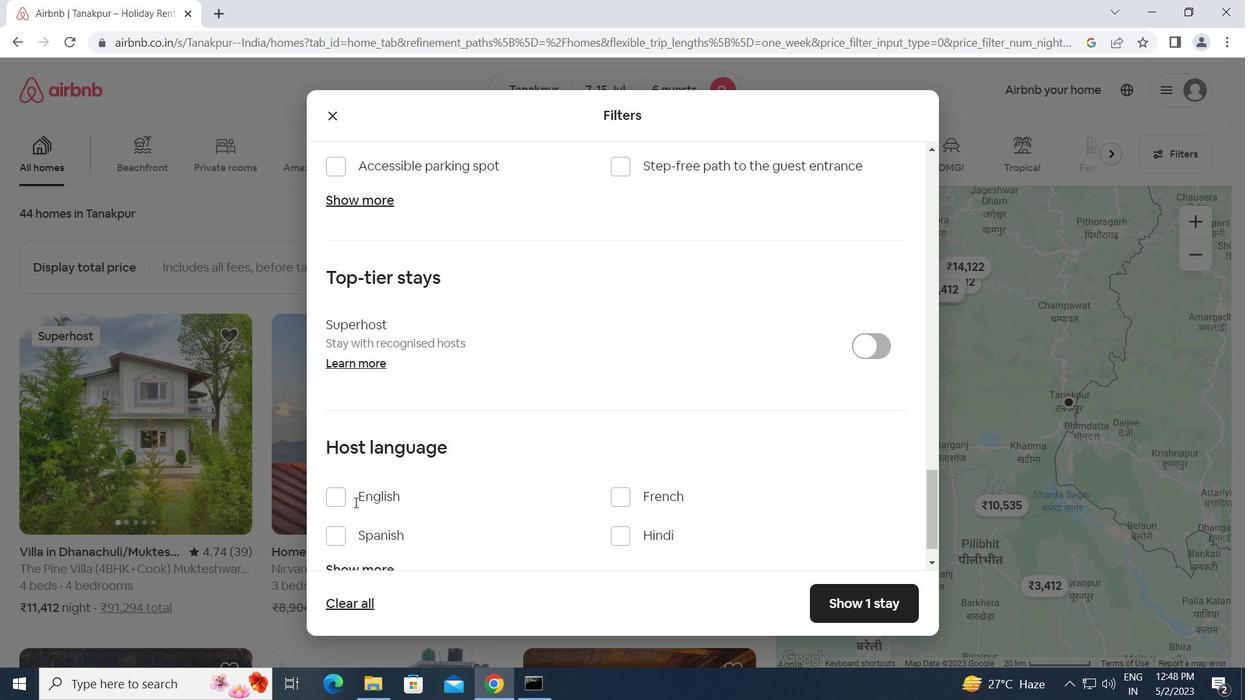 
Action: Mouse pressed left at (339, 492)
Screenshot: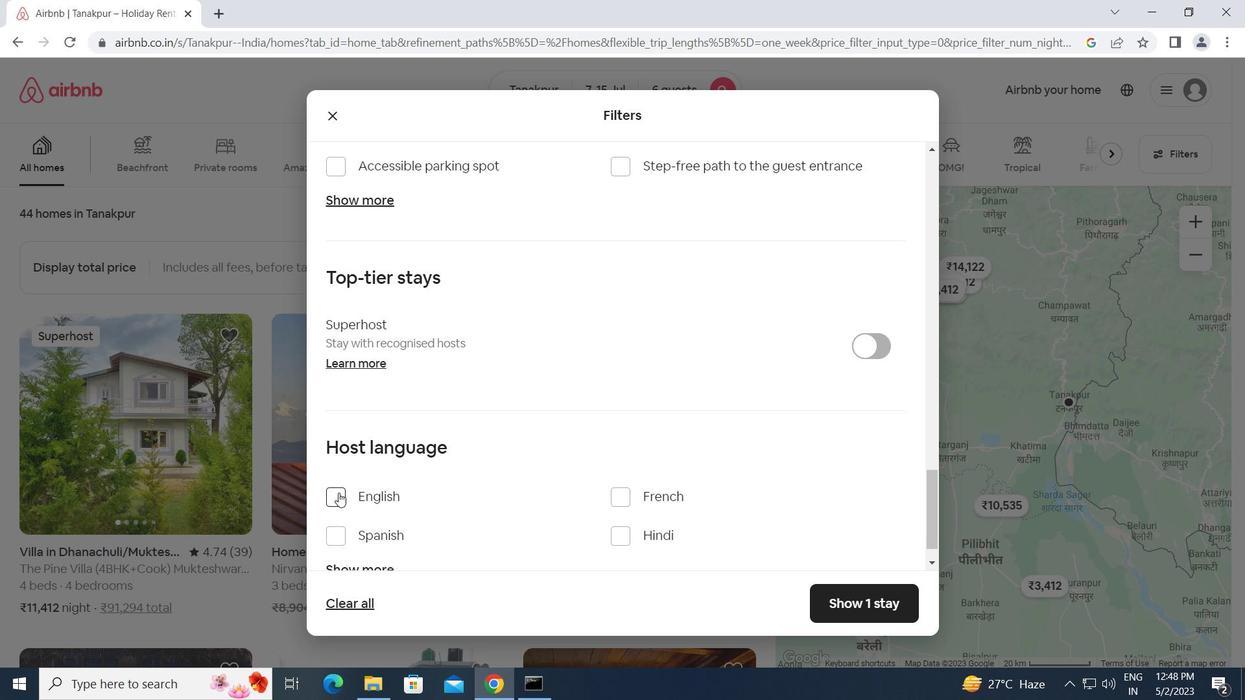 
Action: Mouse moved to (880, 594)
Screenshot: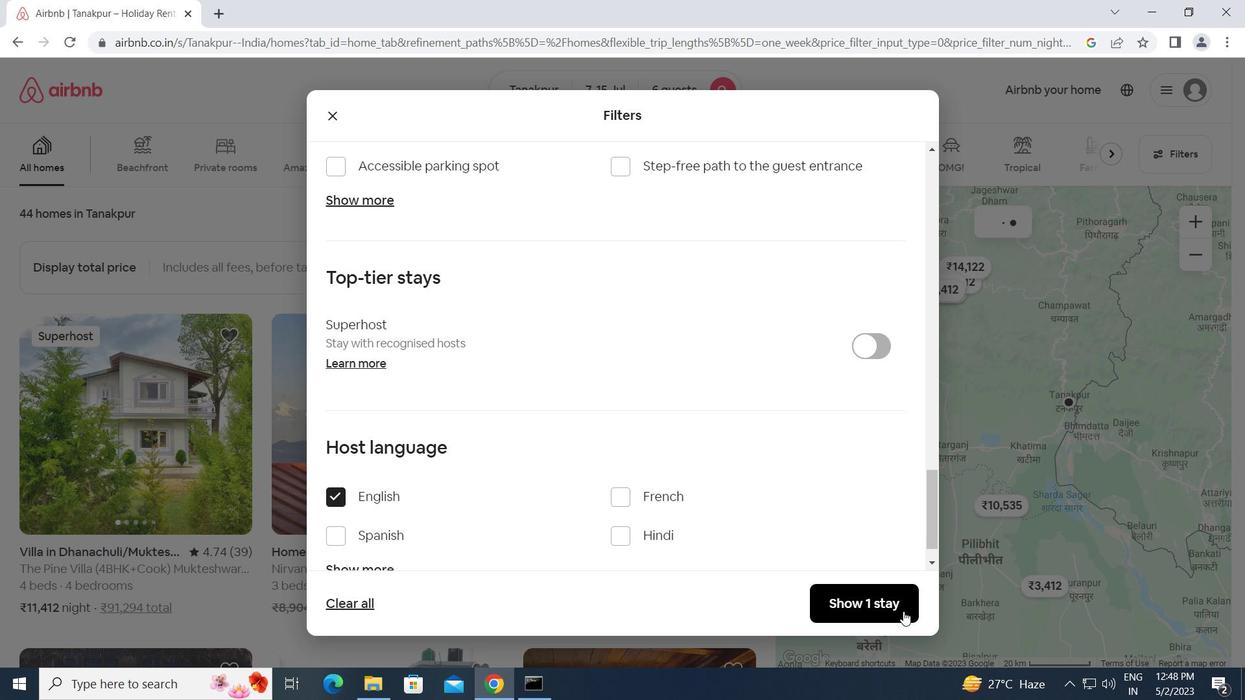
Action: Mouse pressed left at (880, 594)
Screenshot: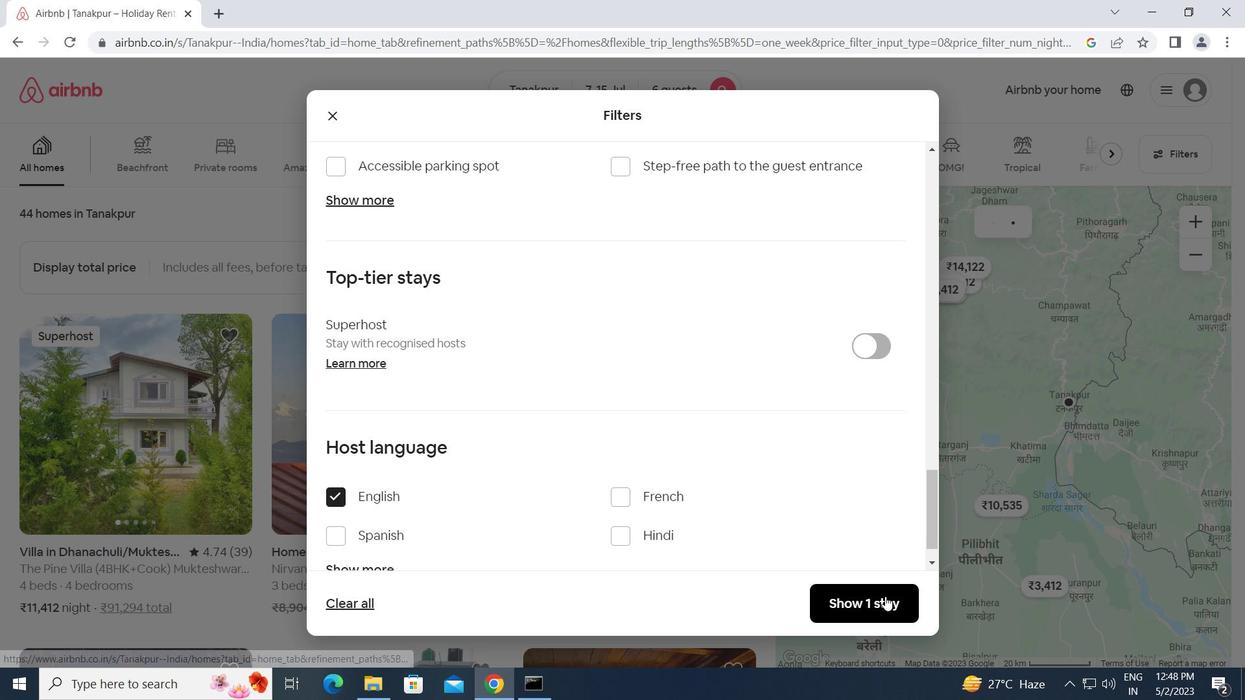 
